 Task: Look for space in Mau, India from 9th June, 2023 to 16th June, 2023 for 2 adults in price range Rs.8000 to Rs.16000. Place can be entire place with 2 bedrooms having 2 beds and 1 bathroom. Property type can be house, flat, guest house. Booking option can be shelf check-in. Required host language is English.
Action: Mouse moved to (386, 54)
Screenshot: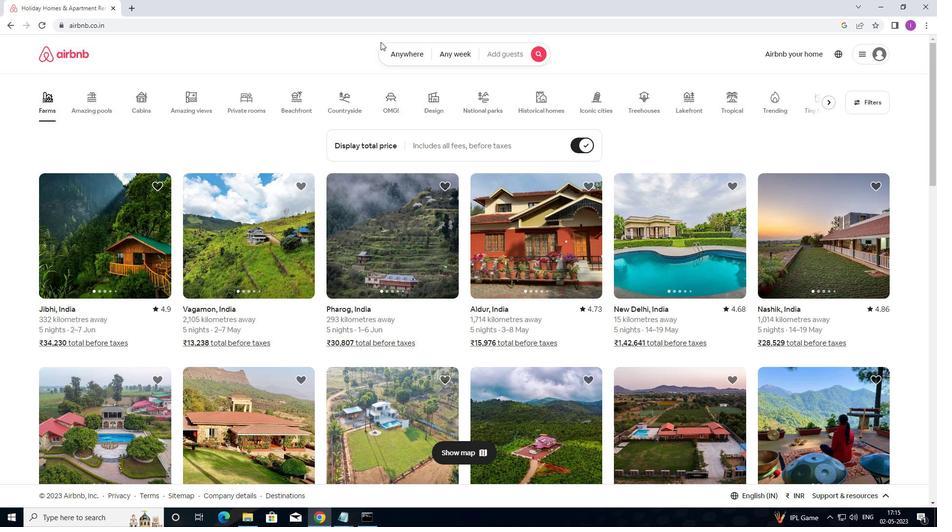
Action: Mouse pressed left at (386, 54)
Screenshot: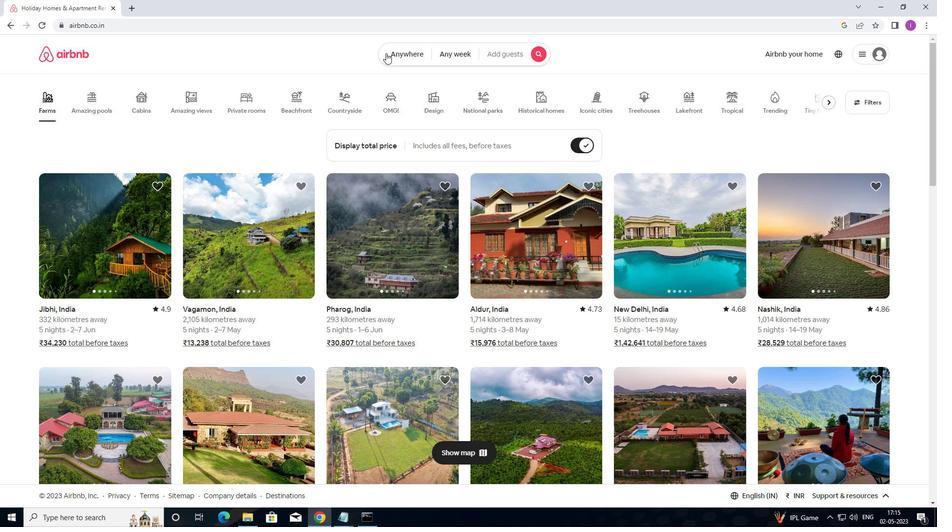 
Action: Mouse moved to (326, 95)
Screenshot: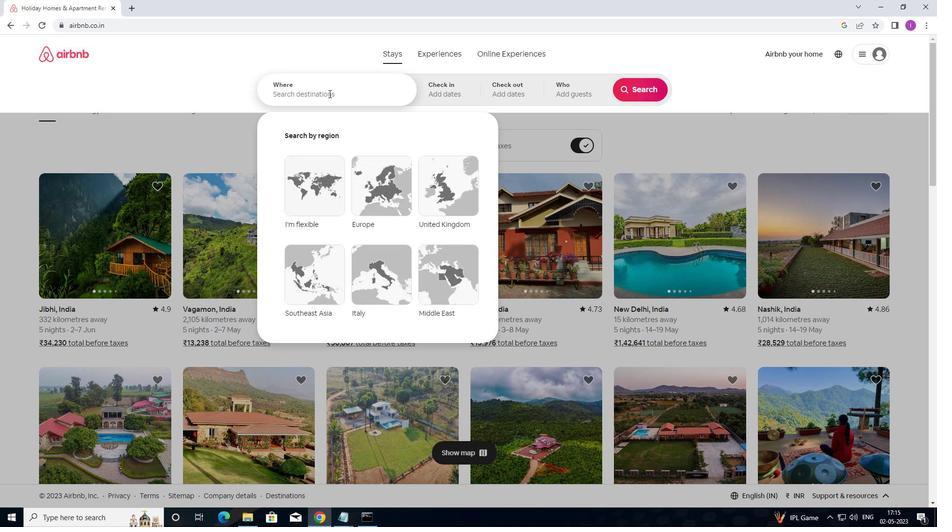 
Action: Mouse pressed left at (326, 95)
Screenshot: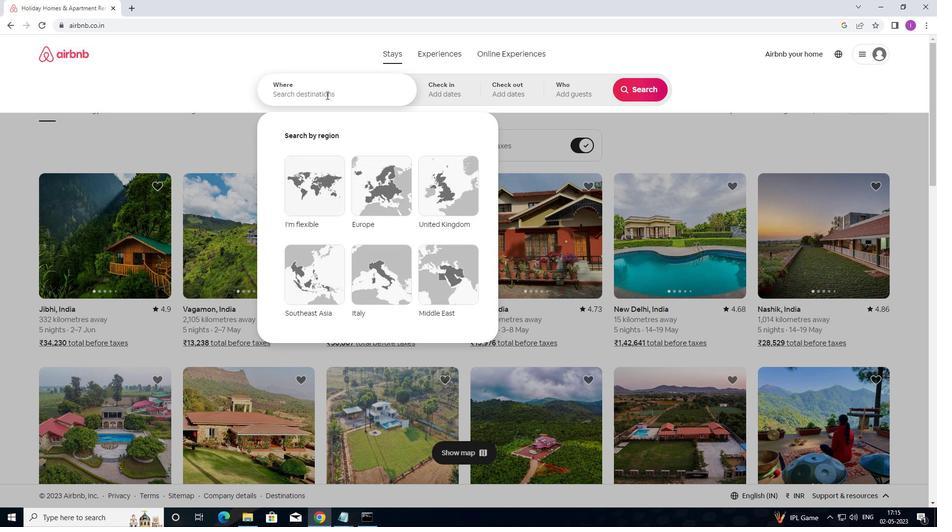 
Action: Mouse moved to (328, 95)
Screenshot: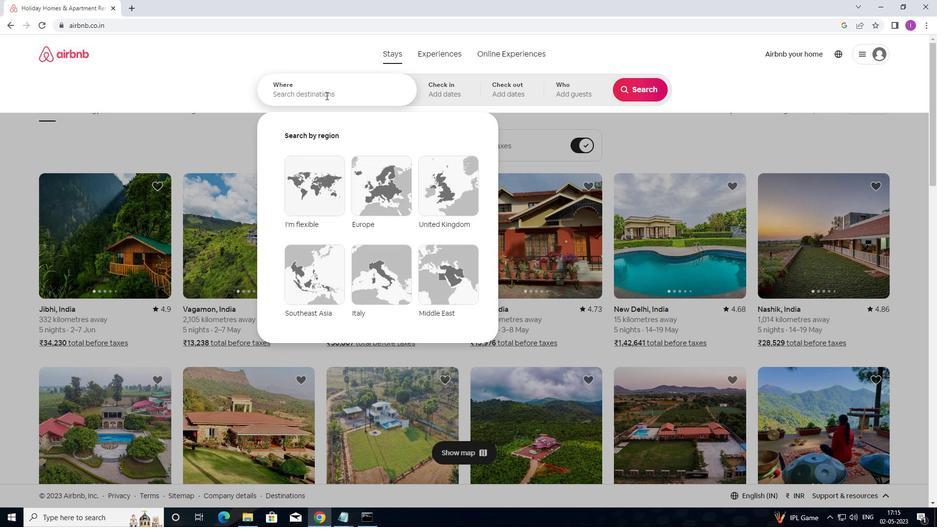 
Action: Mouse pressed left at (328, 95)
Screenshot: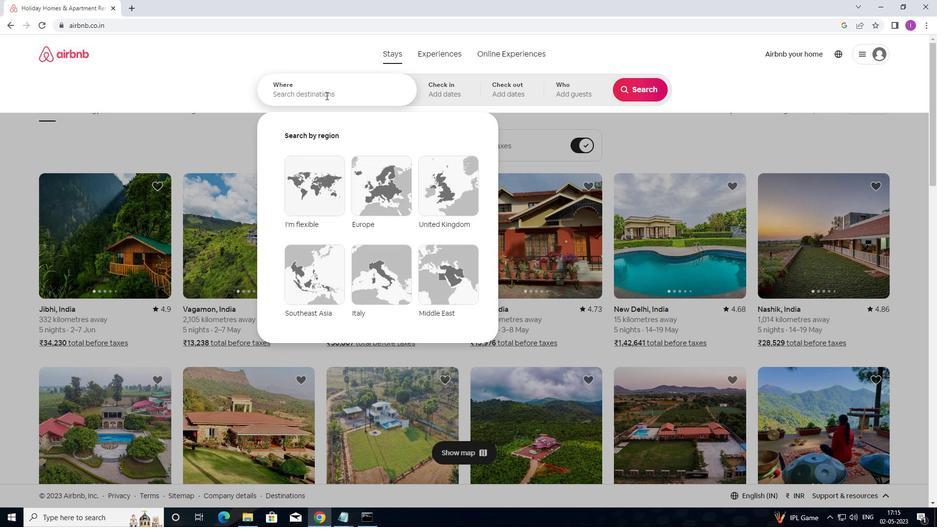 
Action: Mouse moved to (358, 87)
Screenshot: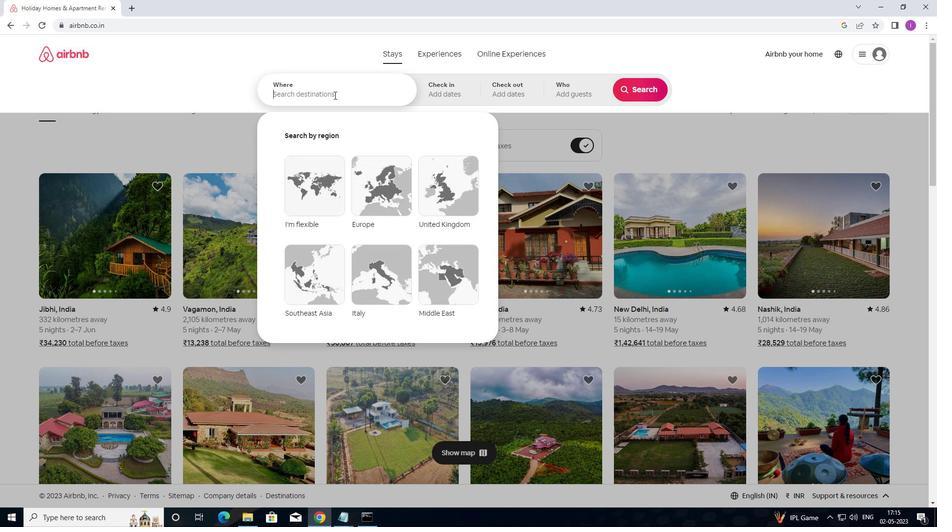 
Action: Key pressed <Key.shift>MA
Screenshot: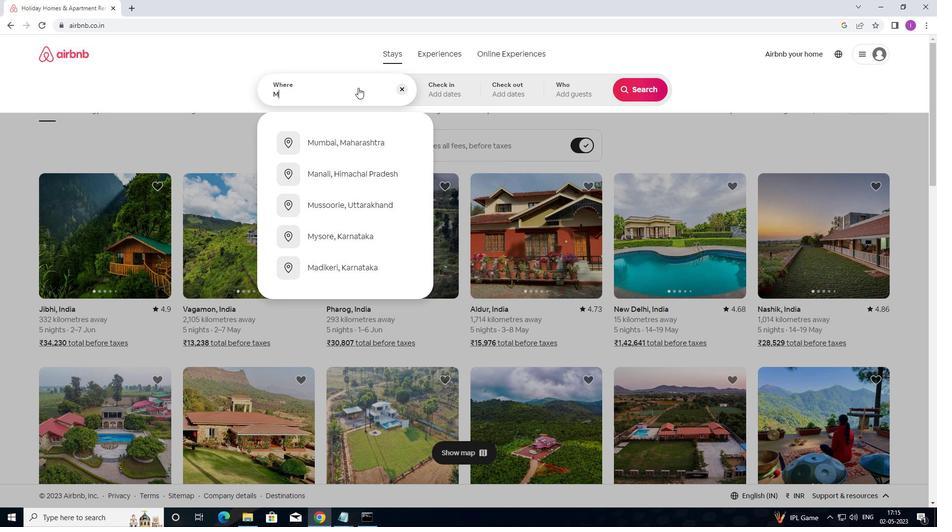
Action: Mouse moved to (375, 76)
Screenshot: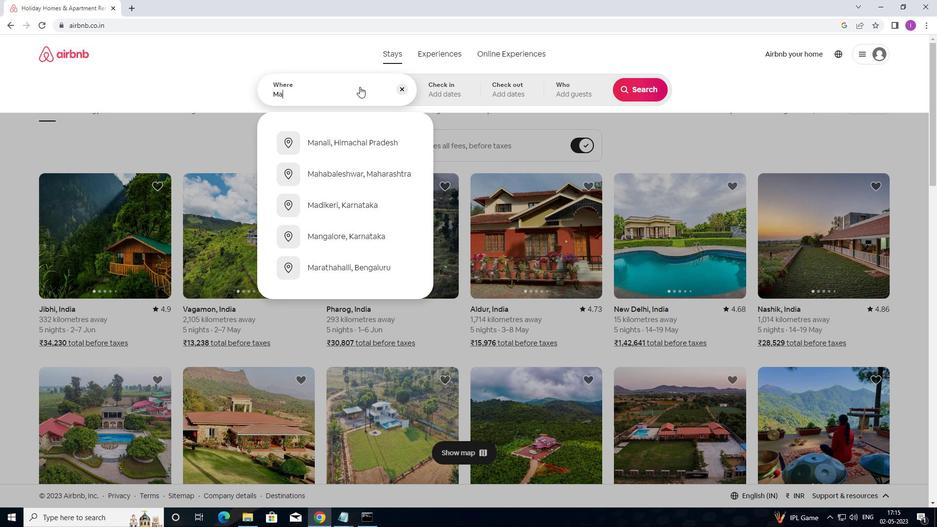 
Action: Key pressed U
Screenshot: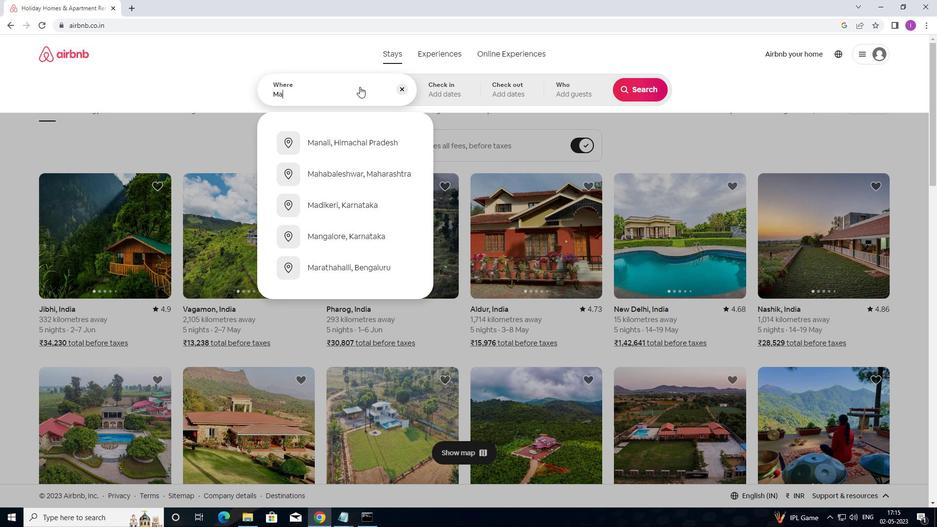
Action: Mouse moved to (378, 74)
Screenshot: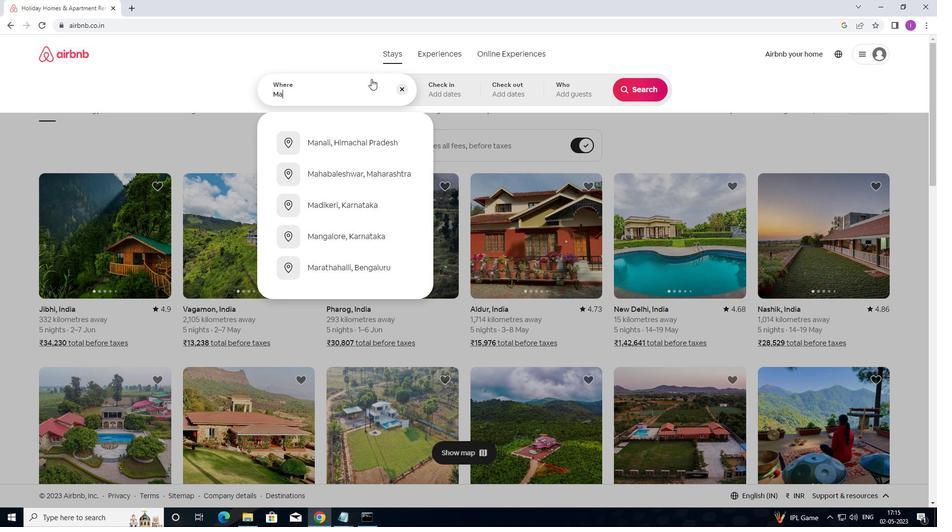 
Action: Key pressed ,<Key.shift>INDIA
Screenshot: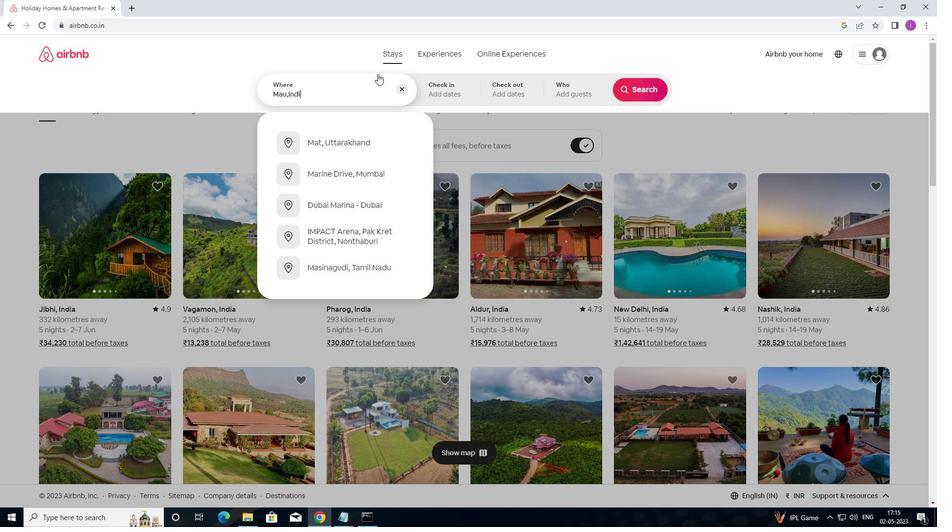 
Action: Mouse moved to (443, 89)
Screenshot: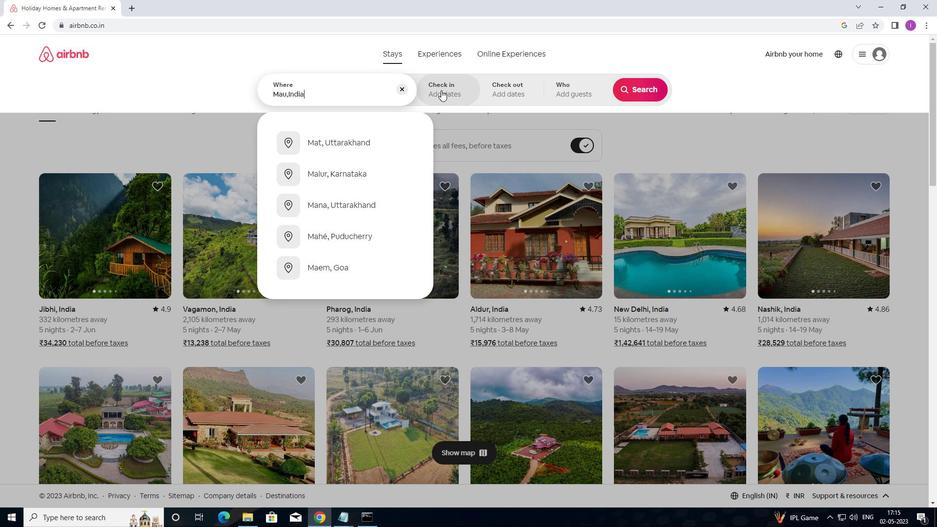 
Action: Mouse pressed left at (443, 89)
Screenshot: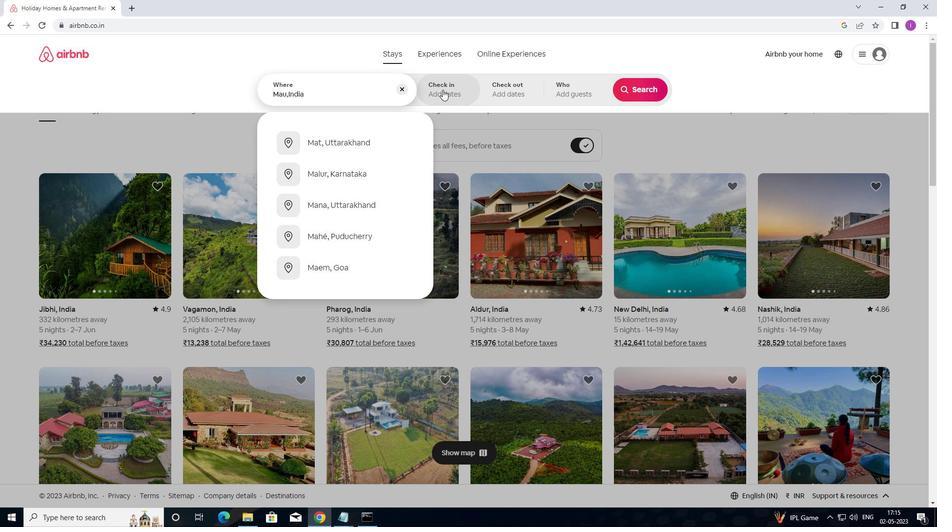
Action: Mouse moved to (645, 168)
Screenshot: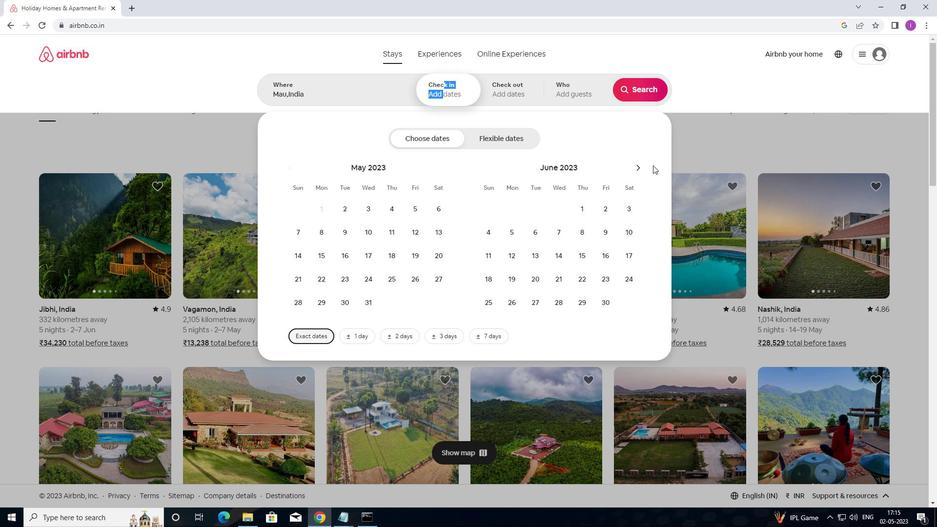 
Action: Mouse pressed left at (645, 168)
Screenshot: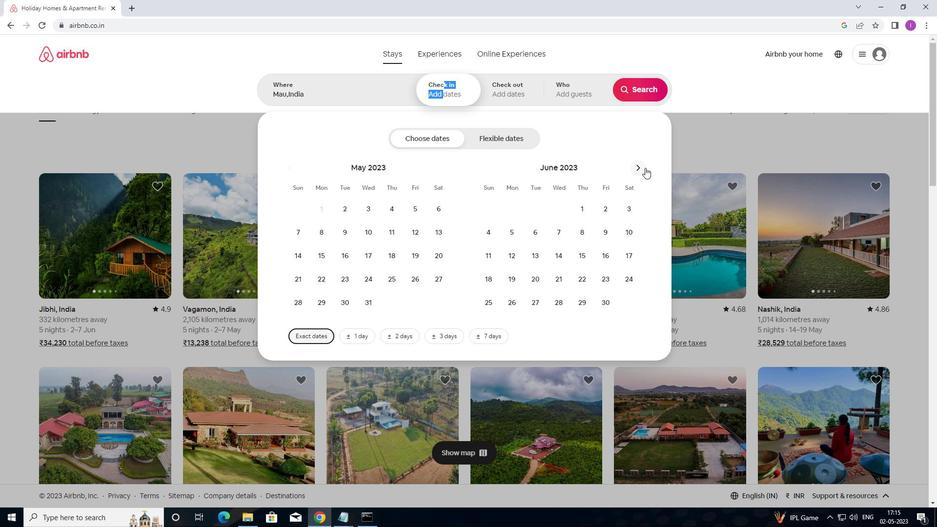 
Action: Mouse moved to (409, 232)
Screenshot: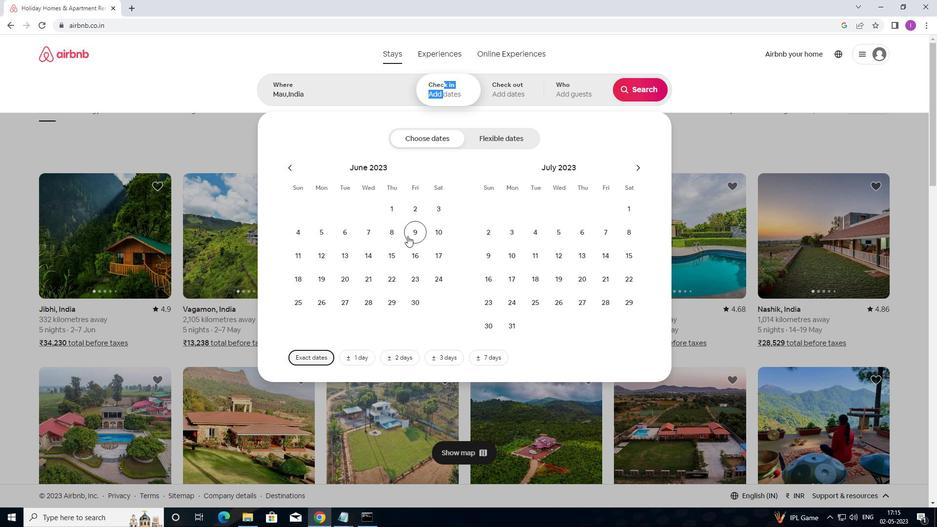 
Action: Mouse pressed left at (409, 232)
Screenshot: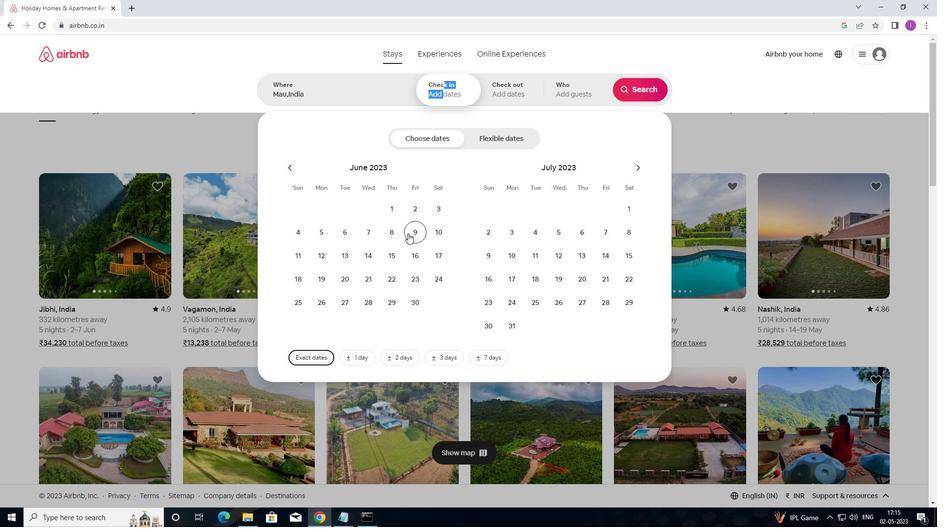 
Action: Mouse moved to (419, 253)
Screenshot: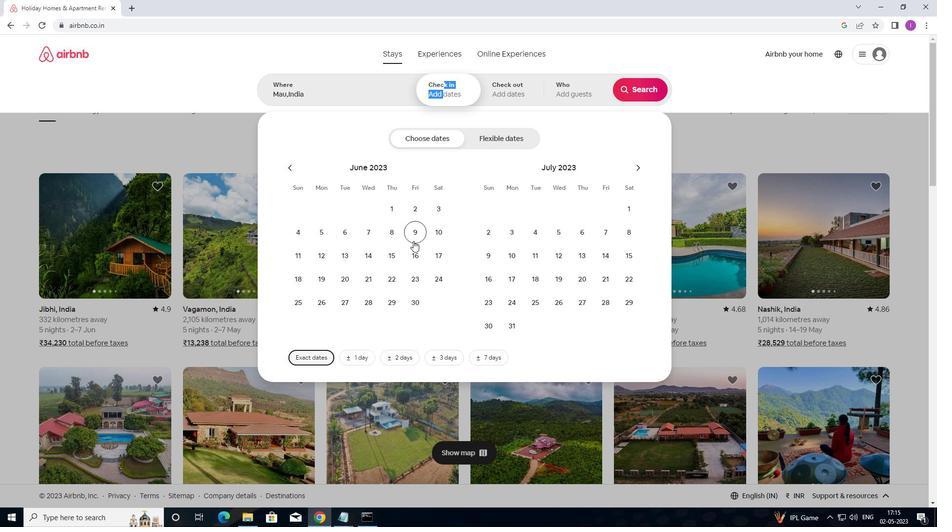 
Action: Mouse pressed left at (419, 253)
Screenshot: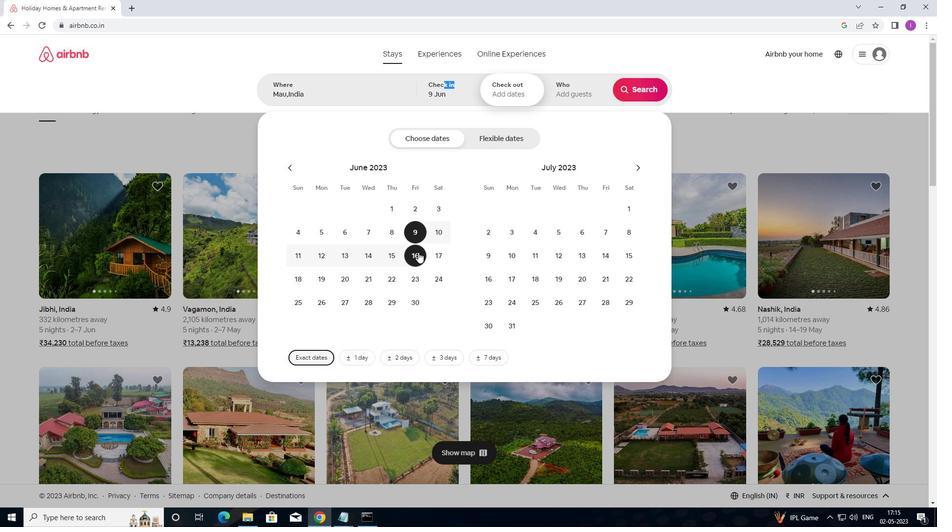 
Action: Mouse moved to (568, 86)
Screenshot: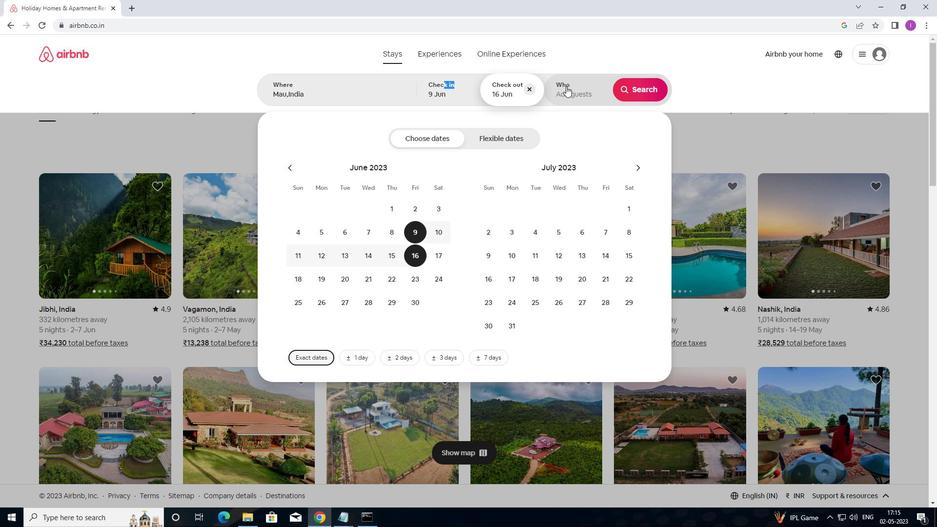
Action: Mouse pressed left at (568, 86)
Screenshot: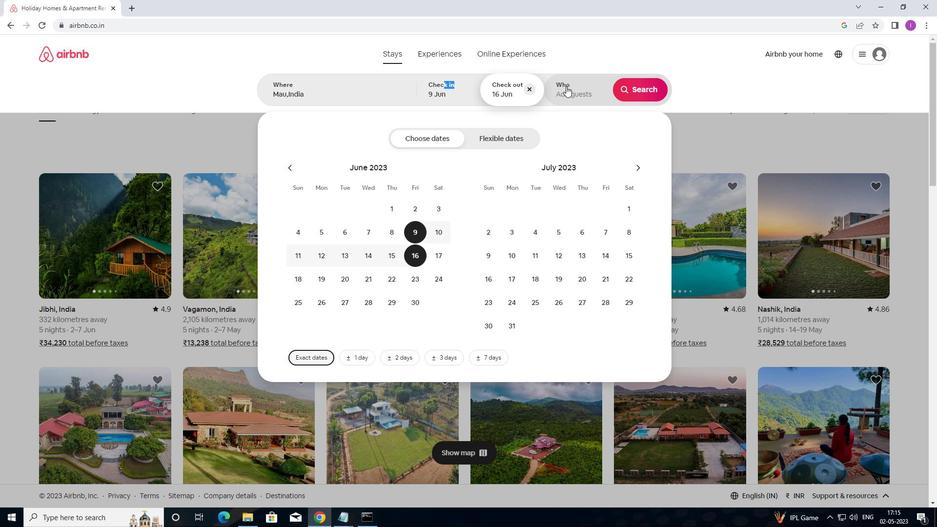 
Action: Mouse moved to (641, 142)
Screenshot: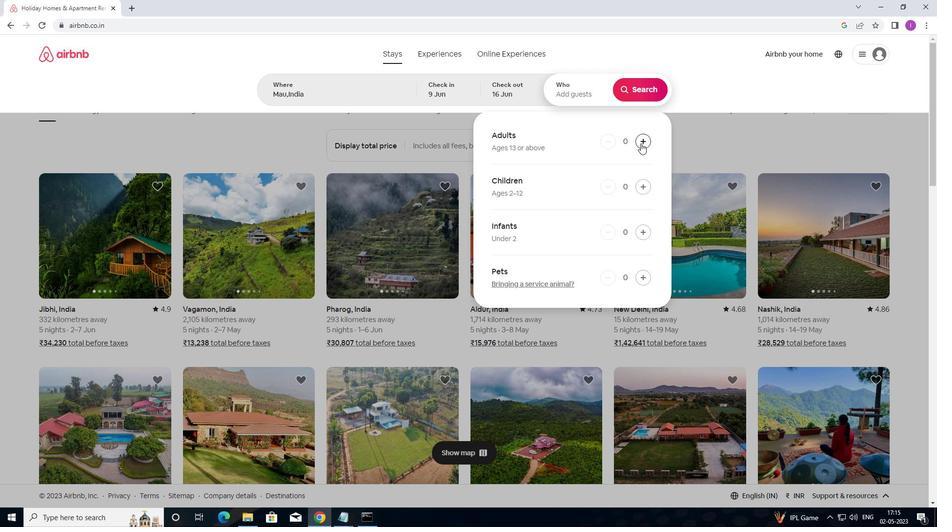 
Action: Mouse pressed left at (641, 142)
Screenshot: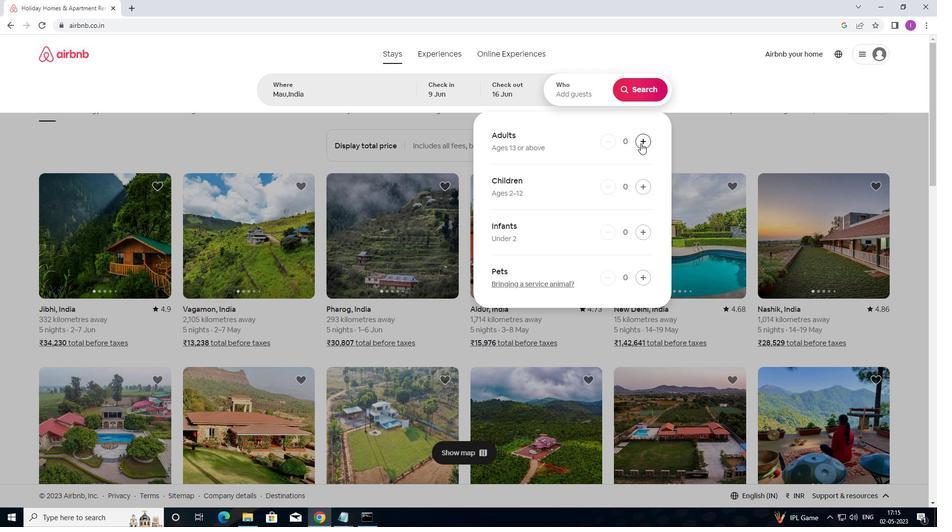 
Action: Mouse pressed left at (641, 142)
Screenshot: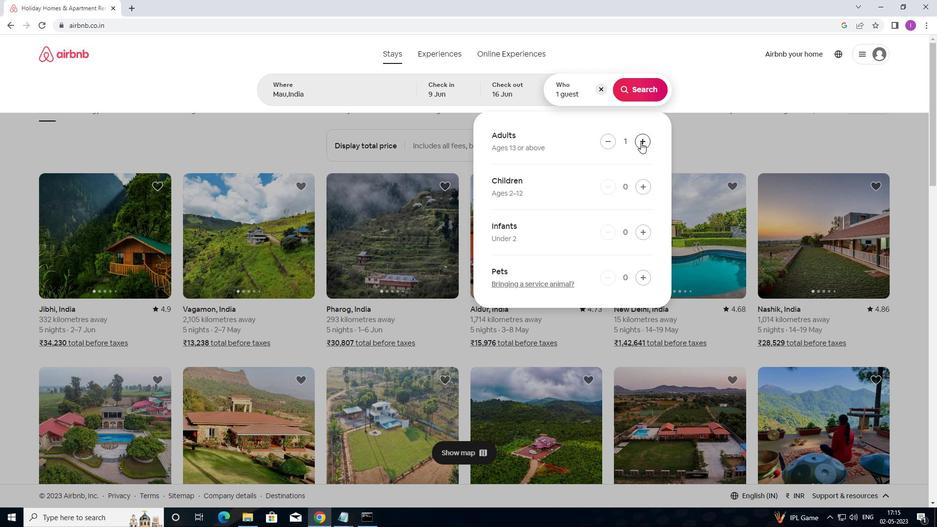 
Action: Mouse moved to (646, 87)
Screenshot: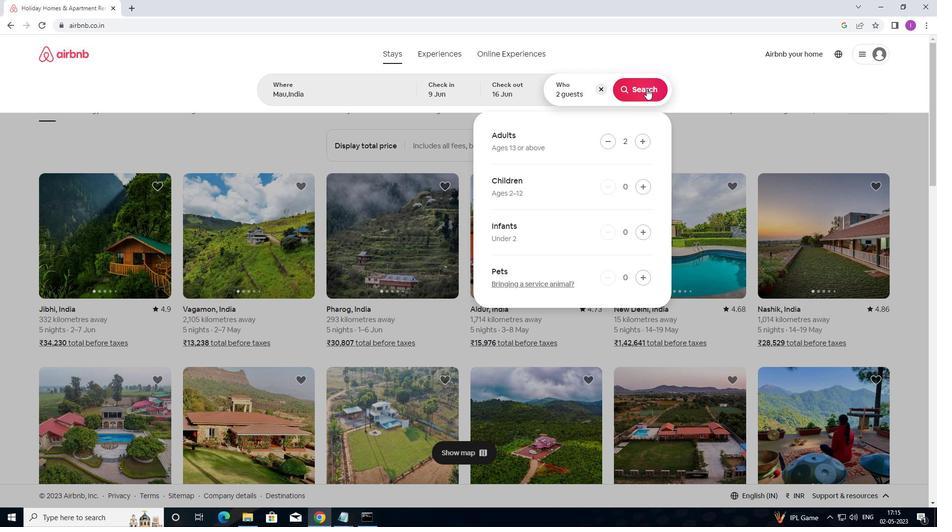 
Action: Mouse pressed left at (646, 87)
Screenshot: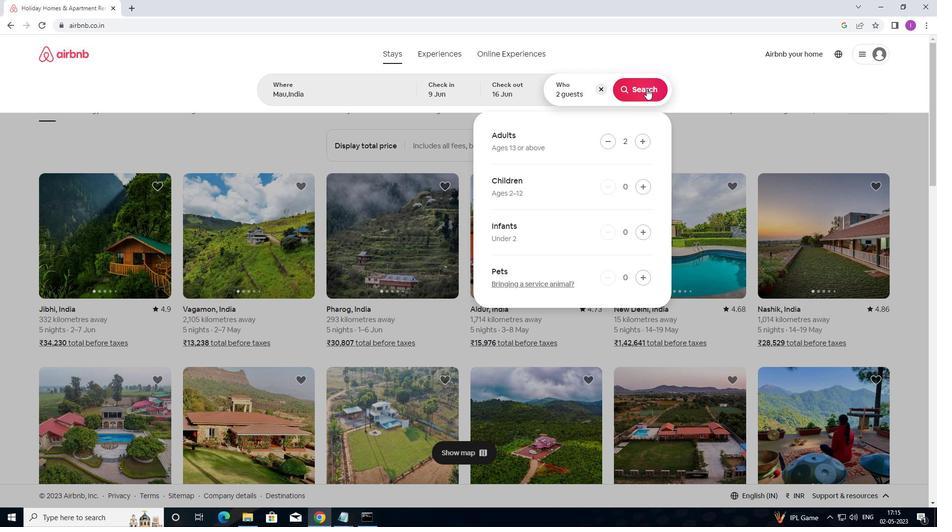 
Action: Mouse moved to (890, 91)
Screenshot: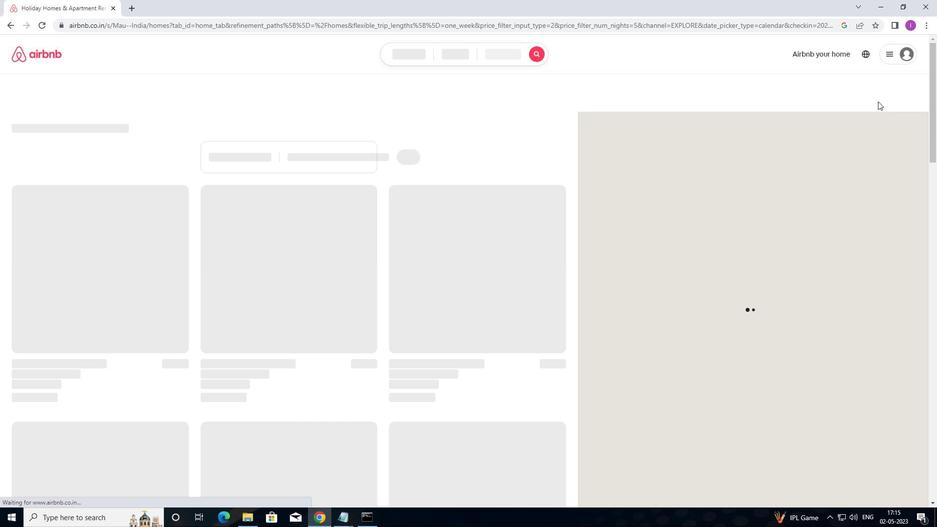 
Action: Mouse pressed left at (890, 91)
Screenshot: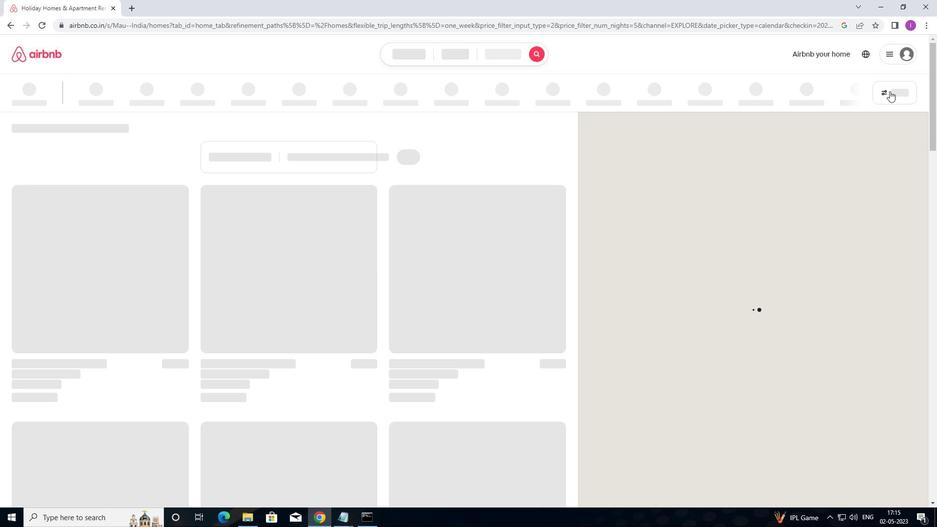 
Action: Mouse moved to (892, 96)
Screenshot: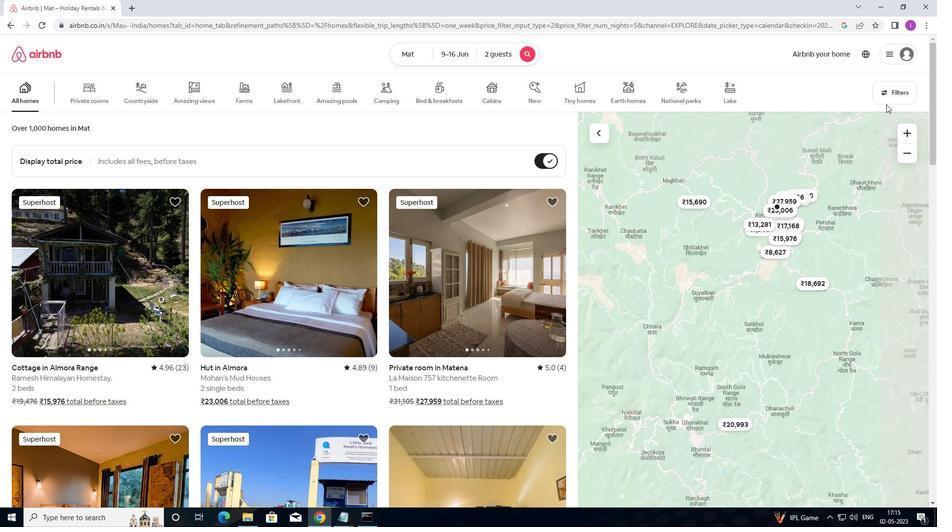 
Action: Mouse pressed left at (892, 96)
Screenshot: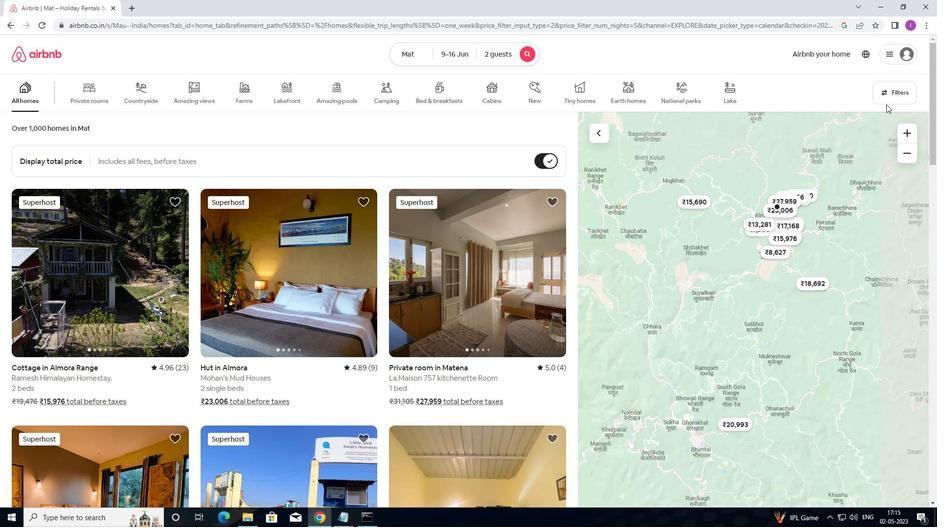 
Action: Mouse moved to (352, 217)
Screenshot: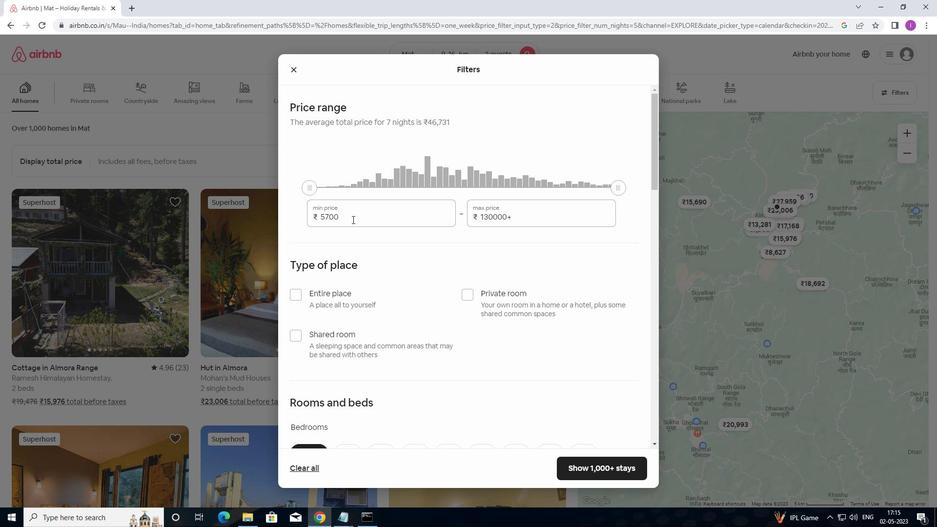 
Action: Mouse pressed left at (352, 217)
Screenshot: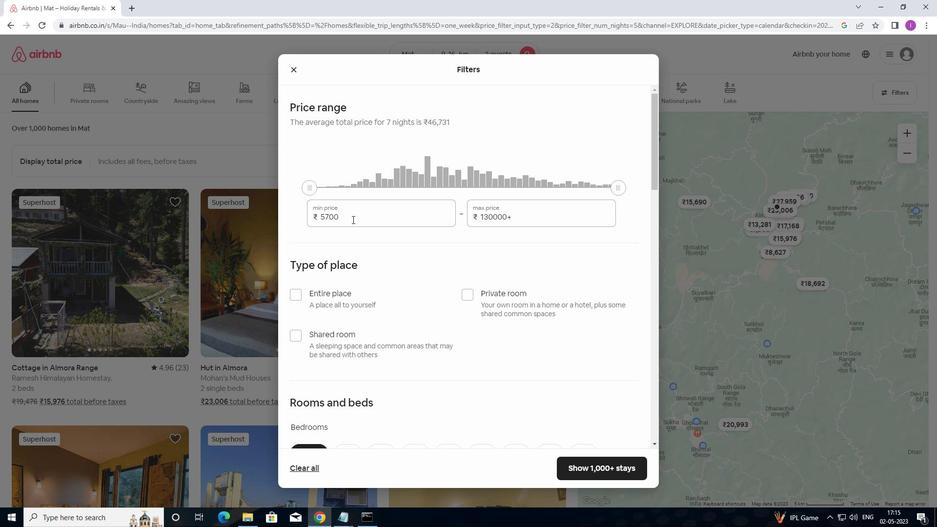 
Action: Mouse moved to (324, 218)
Screenshot: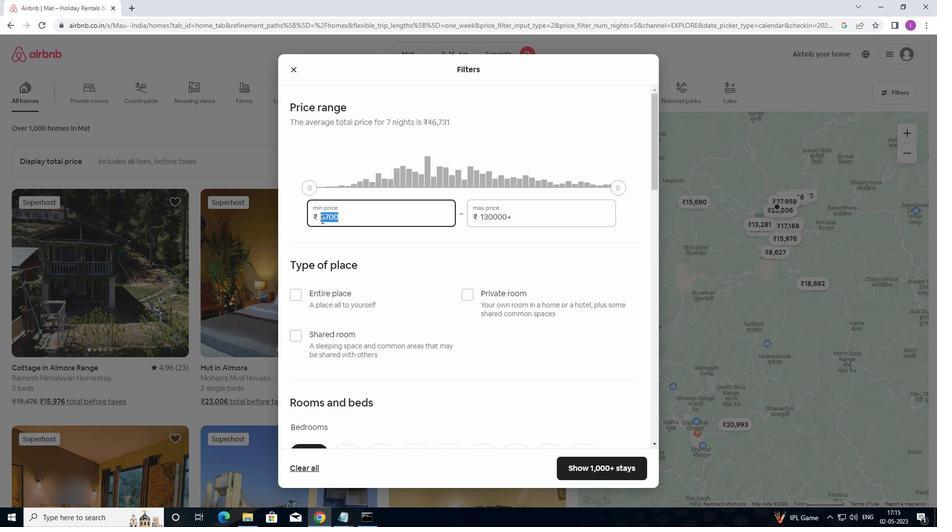 
Action: Key pressed 8
Screenshot: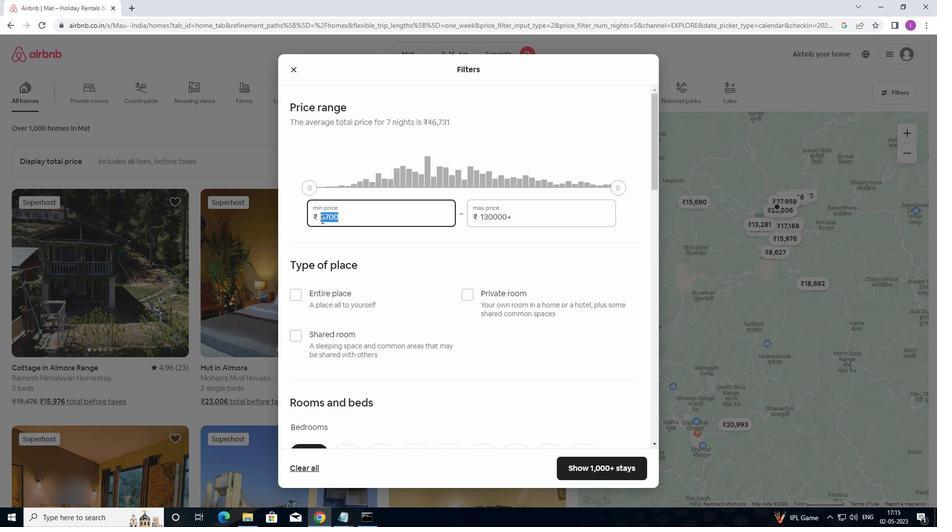 
Action: Mouse moved to (326, 217)
Screenshot: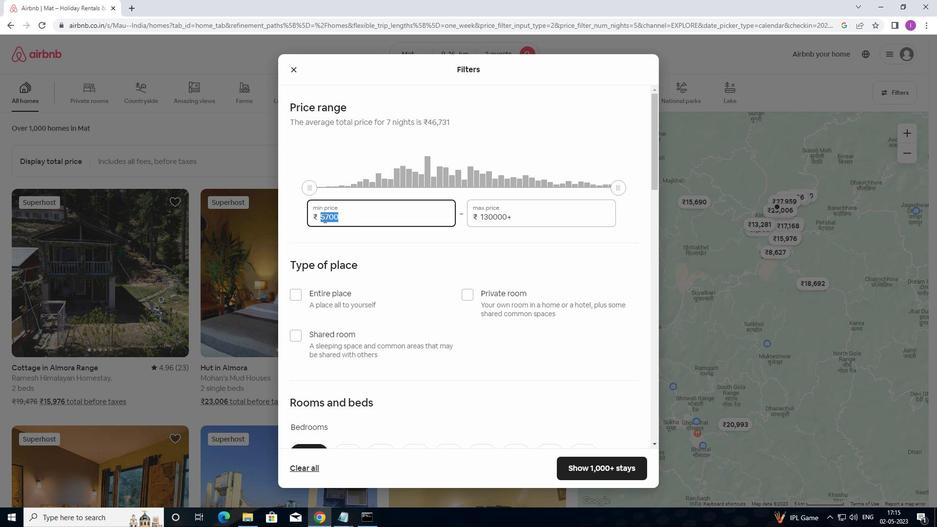 
Action: Key pressed 0
Screenshot: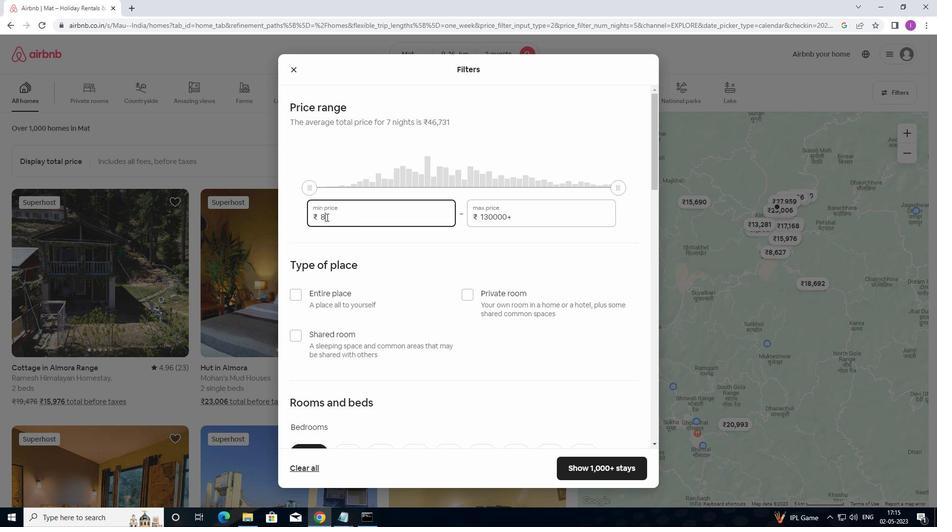 
Action: Mouse moved to (329, 217)
Screenshot: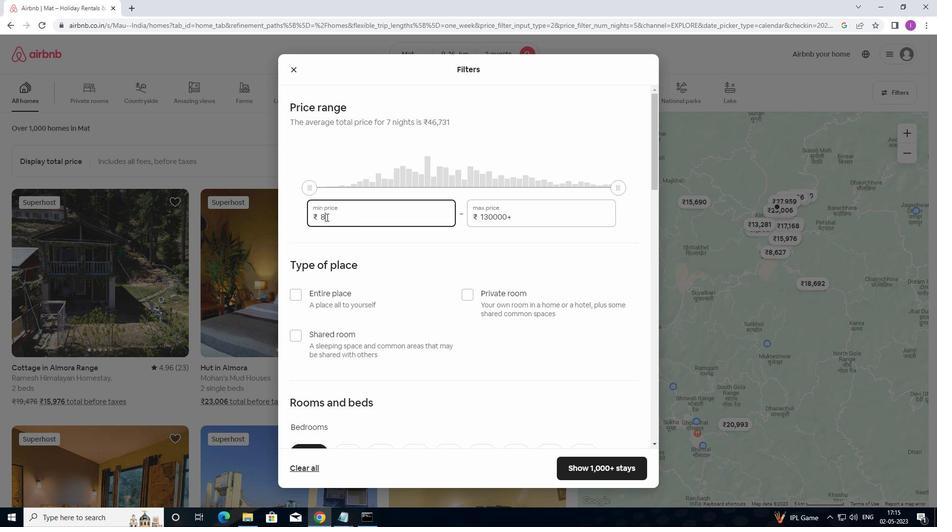 
Action: Key pressed 0
Screenshot: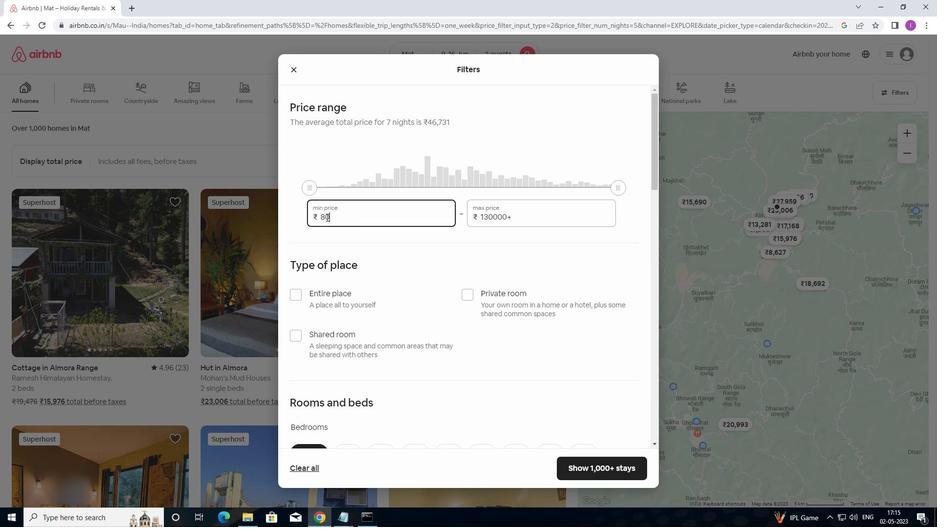 
Action: Mouse moved to (332, 217)
Screenshot: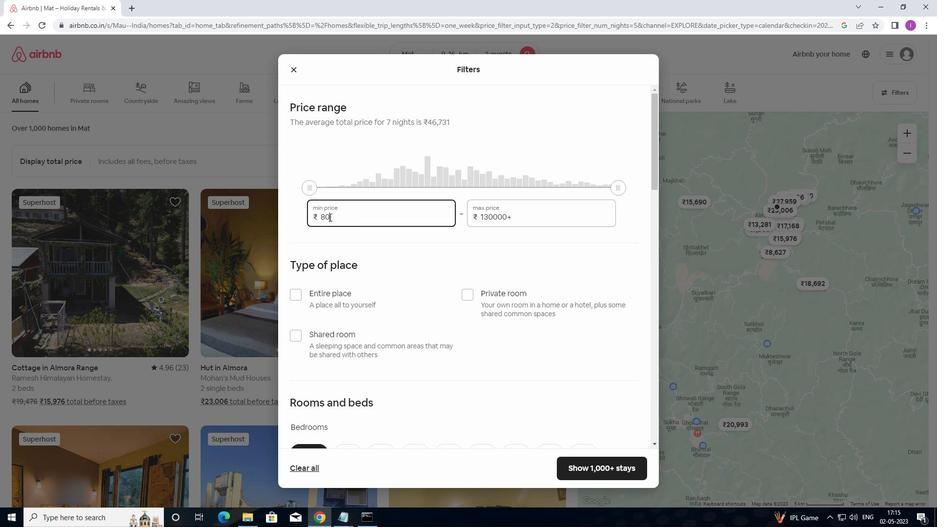 
Action: Key pressed 0
Screenshot: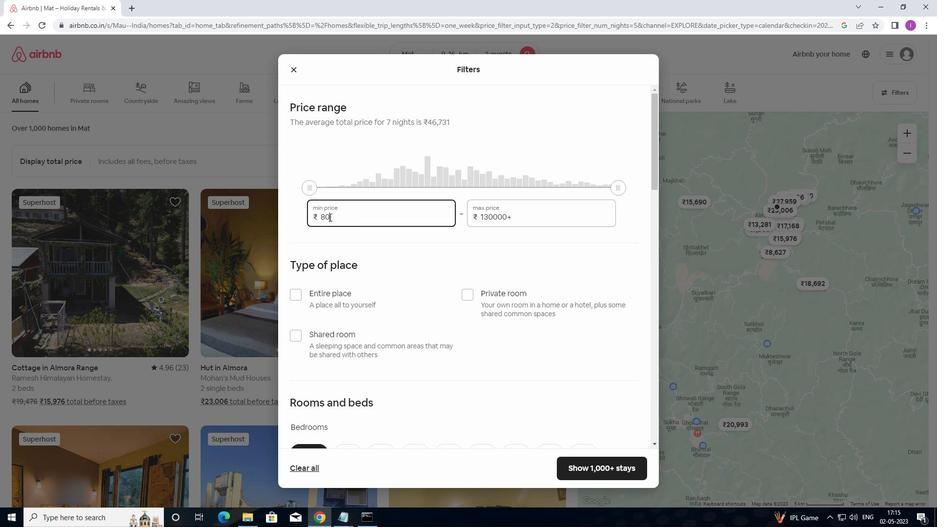 
Action: Mouse moved to (518, 216)
Screenshot: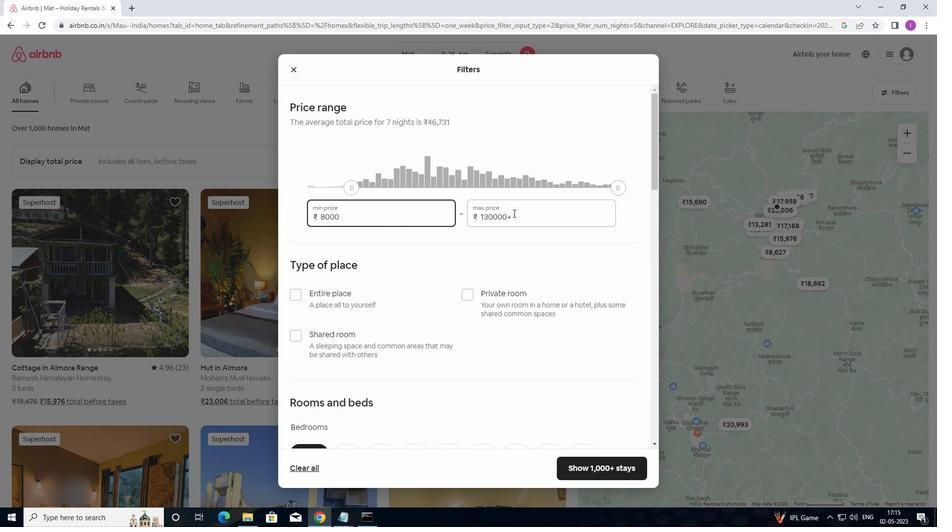 
Action: Mouse pressed left at (518, 216)
Screenshot: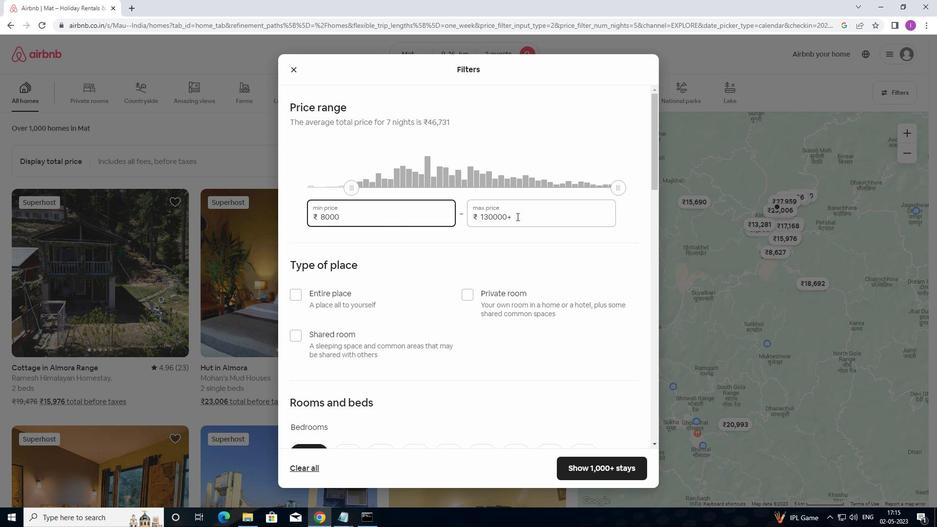 
Action: Mouse moved to (457, 209)
Screenshot: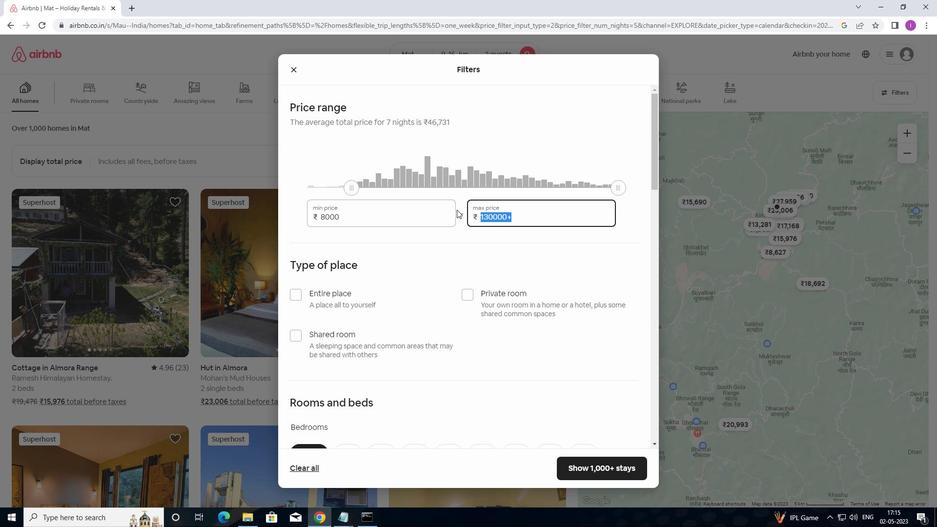 
Action: Key pressed 1600
Screenshot: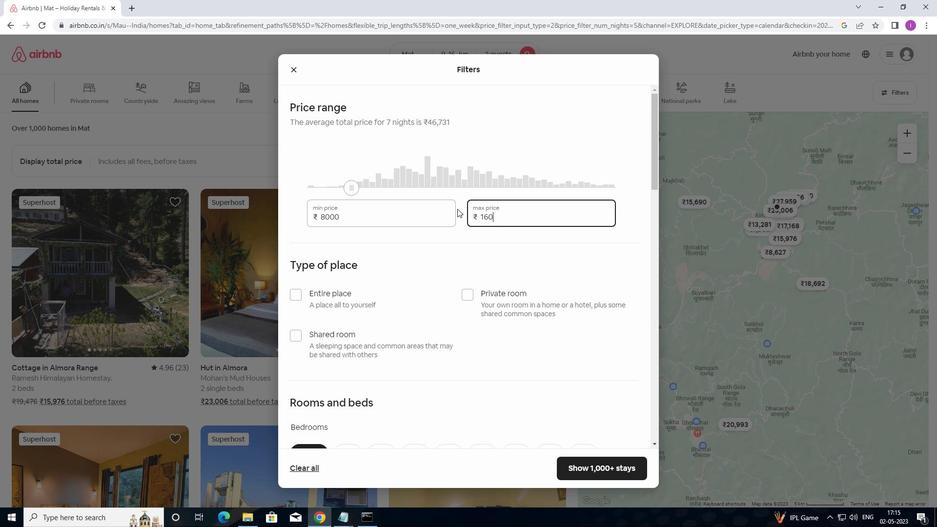 
Action: Mouse moved to (470, 210)
Screenshot: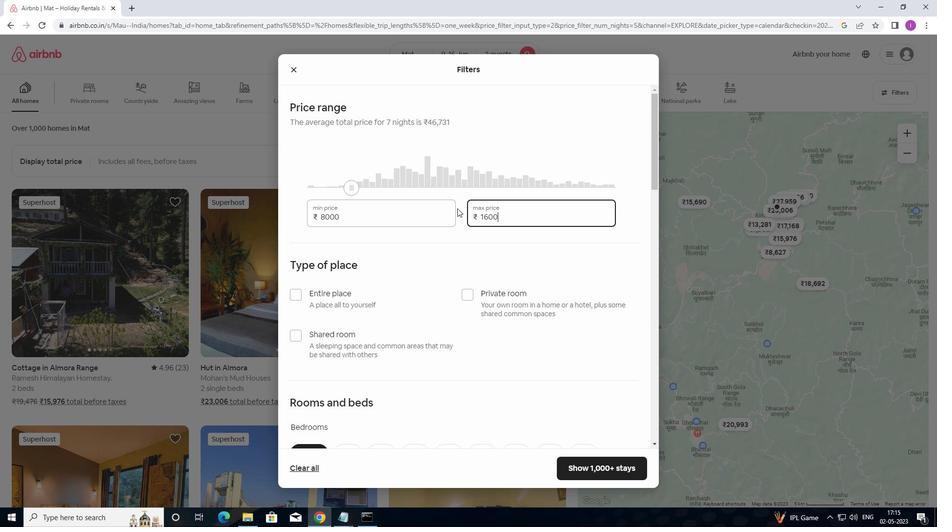 
Action: Key pressed 0
Screenshot: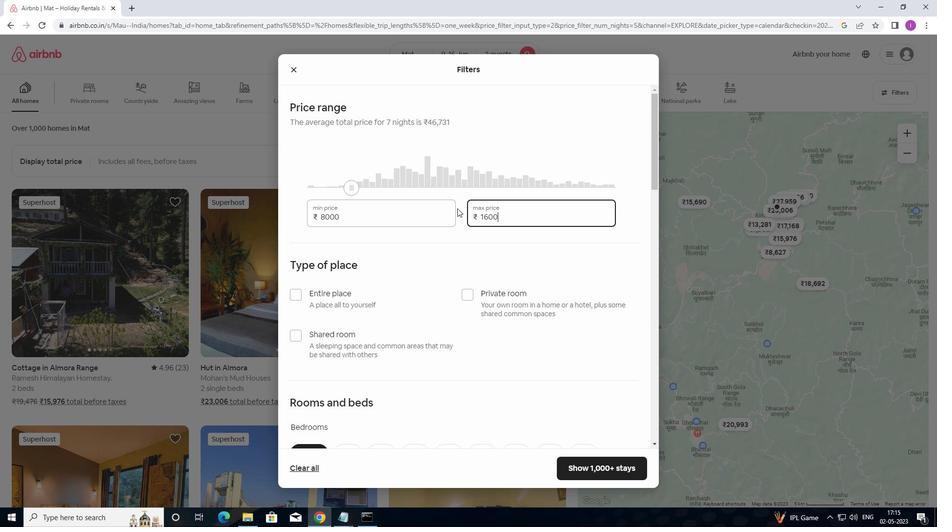 
Action: Mouse moved to (348, 309)
Screenshot: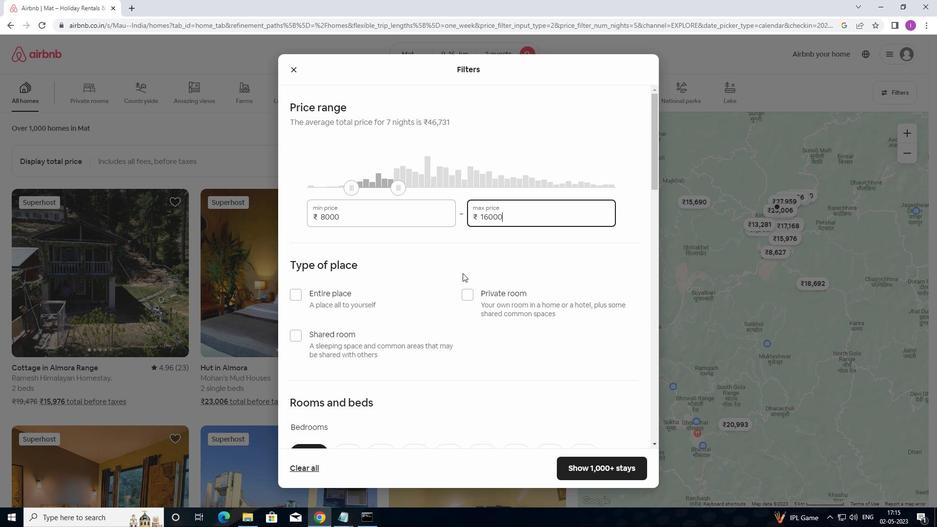 
Action: Mouse scrolled (348, 308) with delta (0, 0)
Screenshot: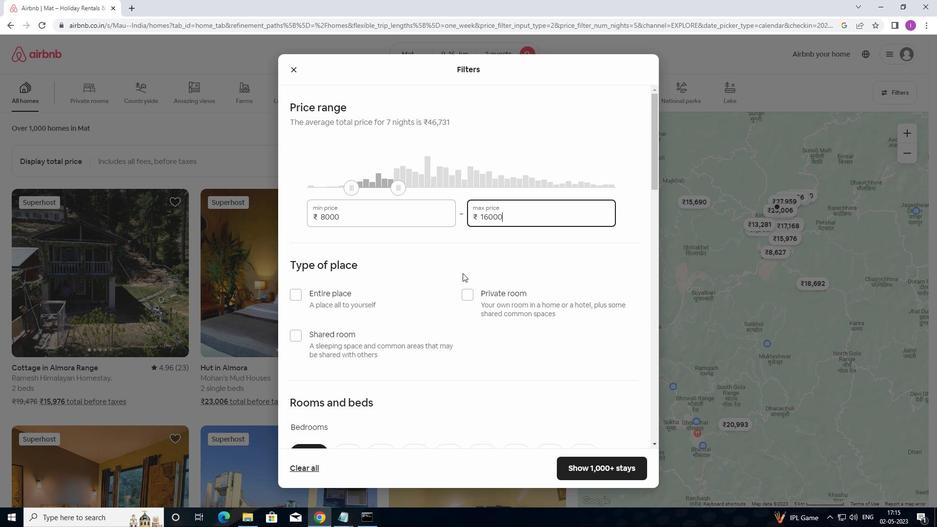 
Action: Mouse moved to (347, 310)
Screenshot: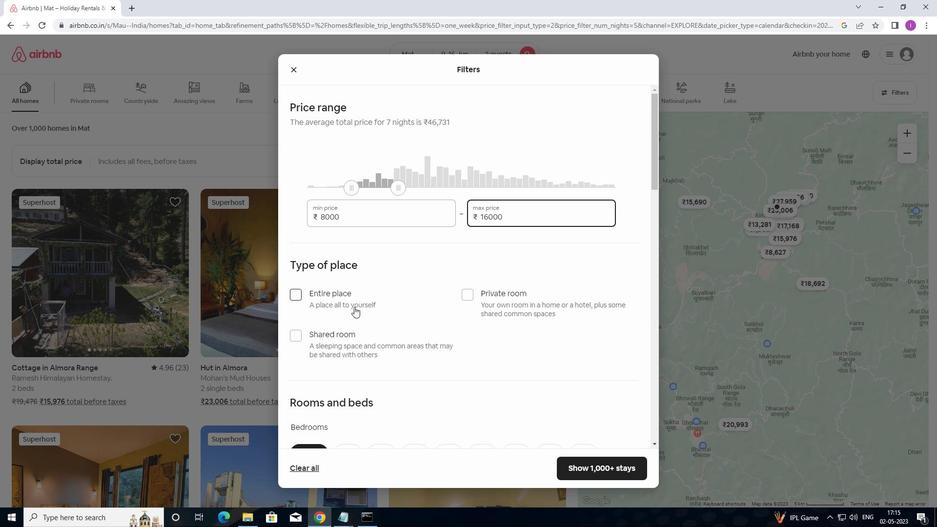 
Action: Mouse scrolled (347, 309) with delta (0, 0)
Screenshot: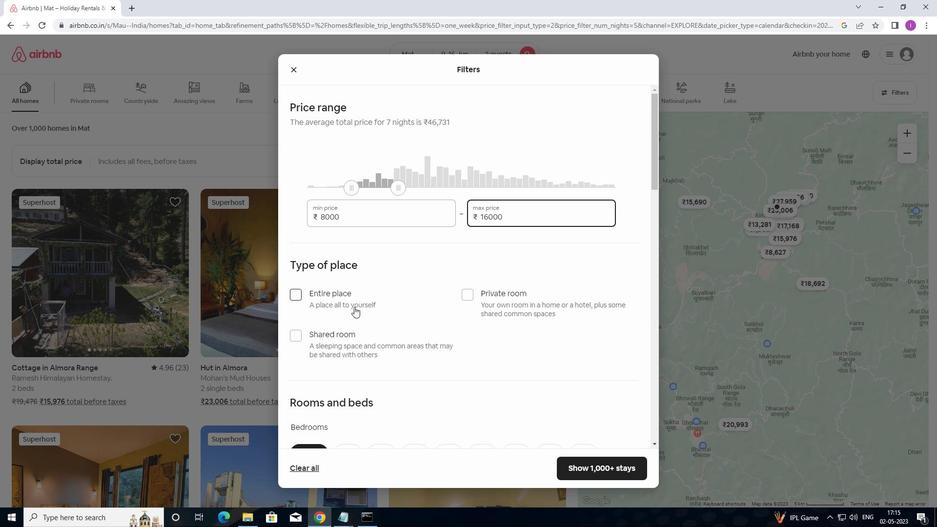 
Action: Mouse moved to (347, 310)
Screenshot: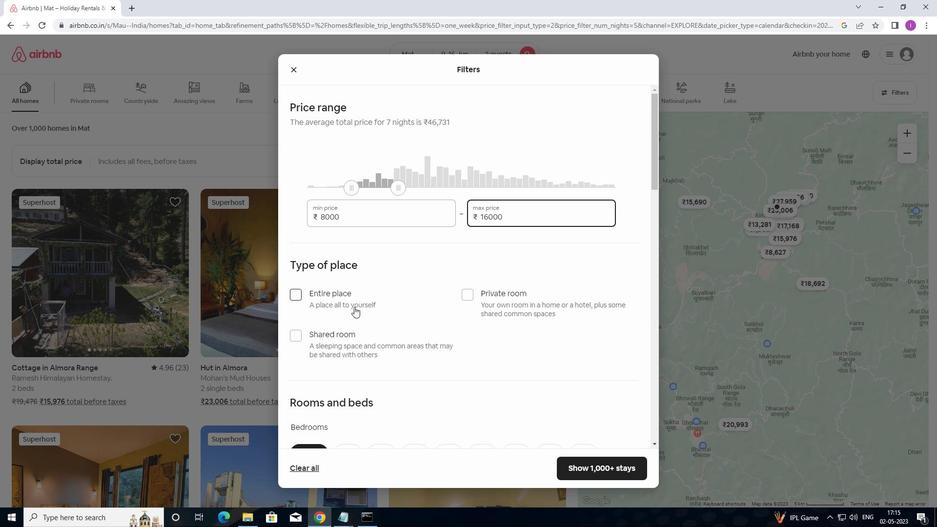 
Action: Mouse scrolled (347, 310) with delta (0, 0)
Screenshot: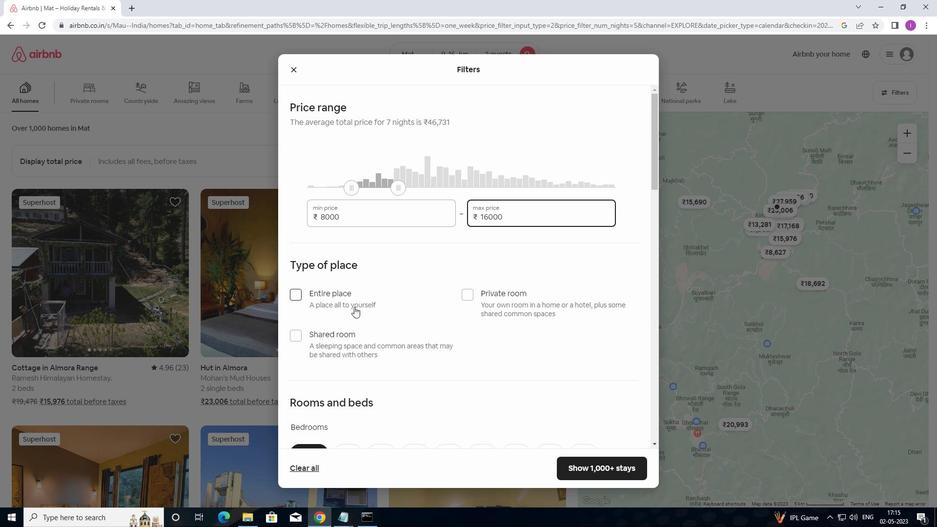 
Action: Mouse moved to (293, 148)
Screenshot: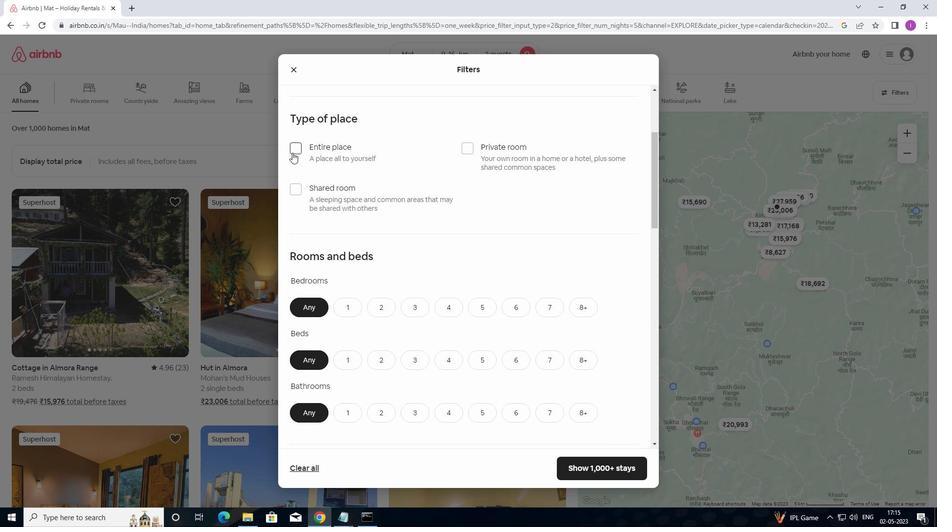 
Action: Mouse pressed left at (293, 148)
Screenshot: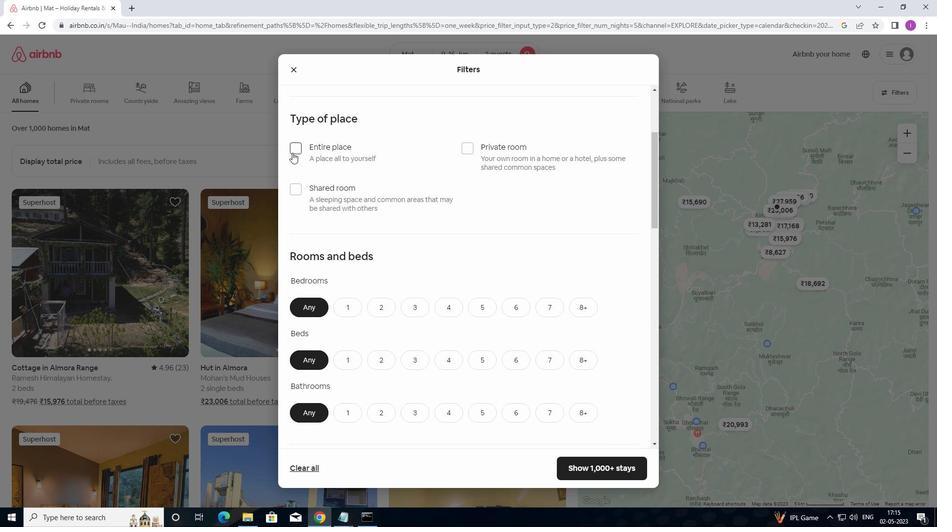 
Action: Mouse moved to (385, 200)
Screenshot: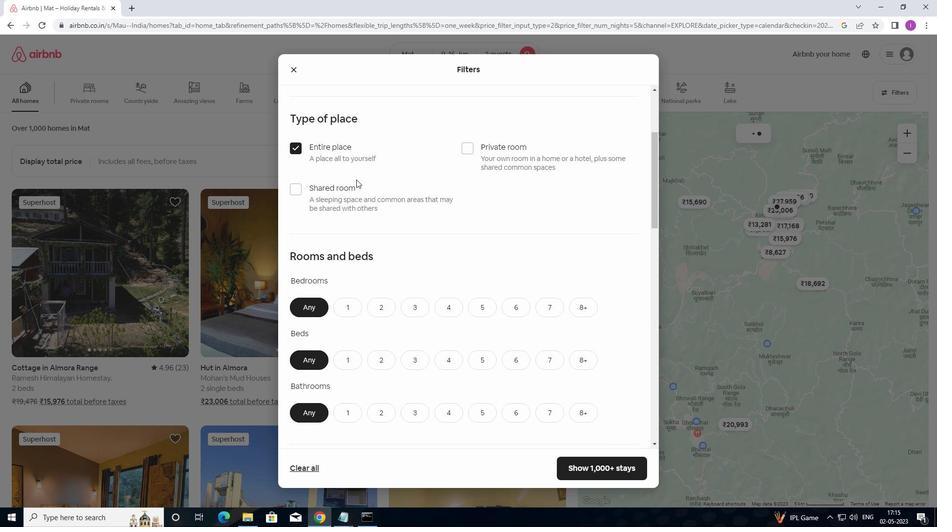 
Action: Mouse scrolled (385, 200) with delta (0, 0)
Screenshot: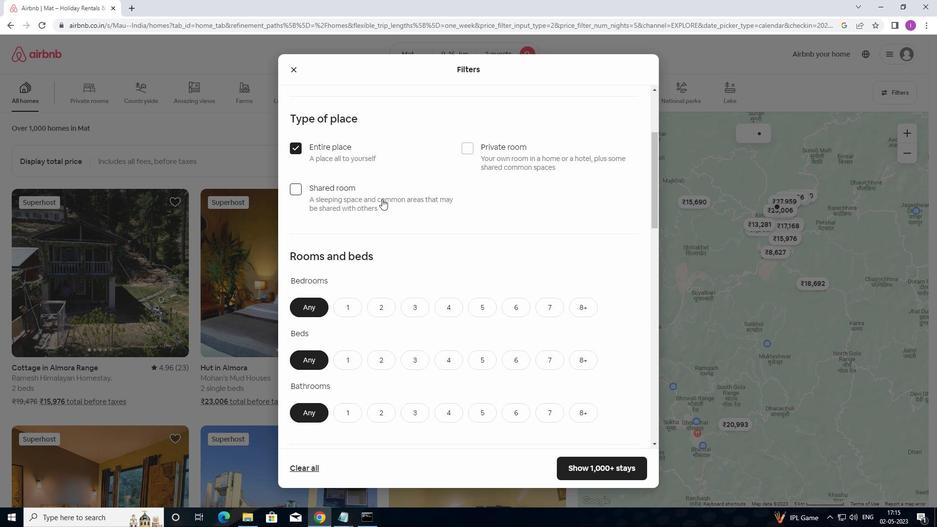 
Action: Mouse scrolled (385, 200) with delta (0, 0)
Screenshot: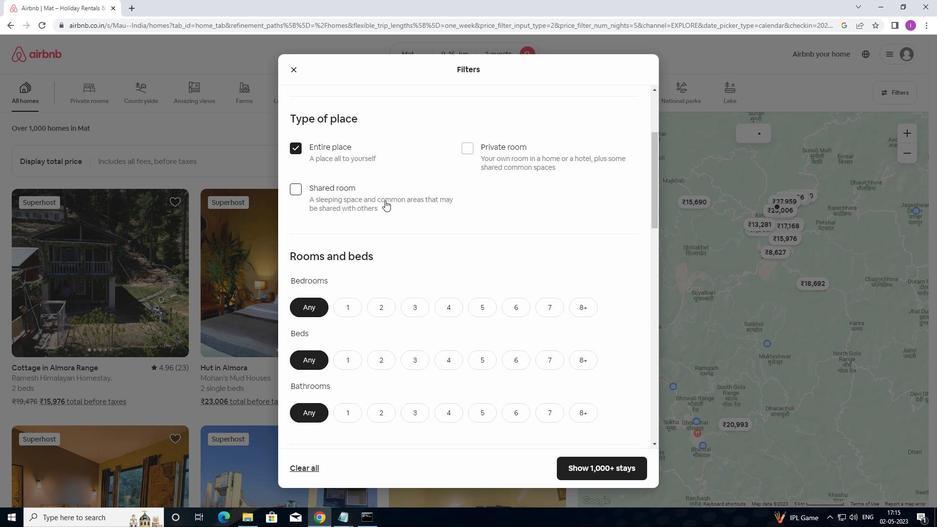 
Action: Mouse moved to (379, 210)
Screenshot: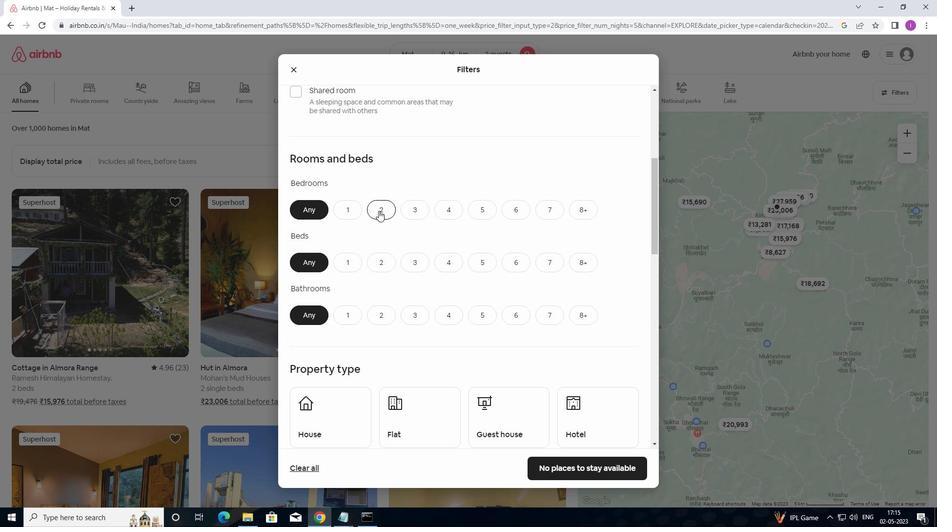 
Action: Mouse pressed left at (379, 210)
Screenshot: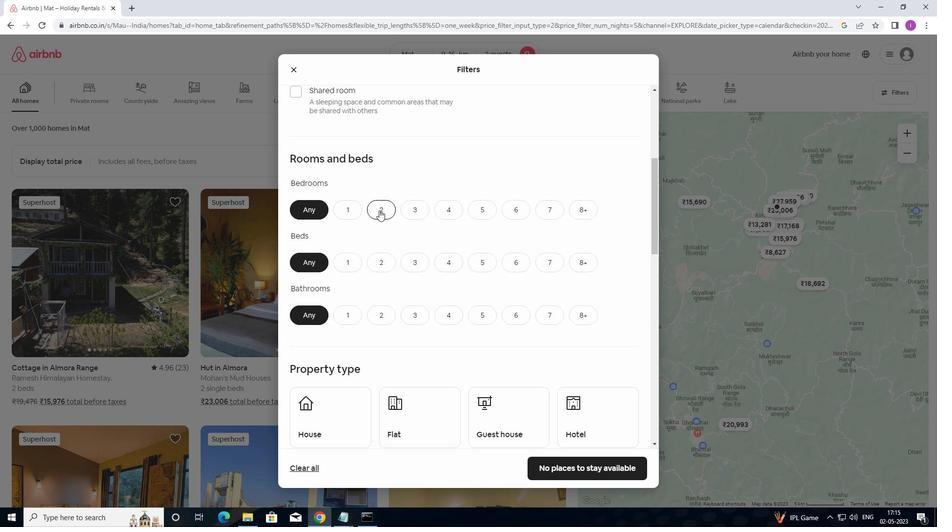 
Action: Mouse moved to (384, 264)
Screenshot: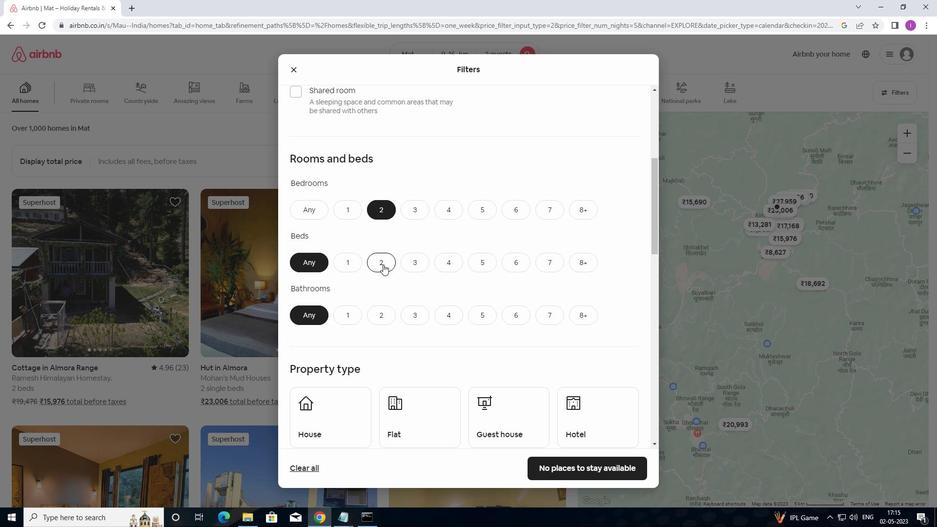 
Action: Mouse pressed left at (384, 264)
Screenshot: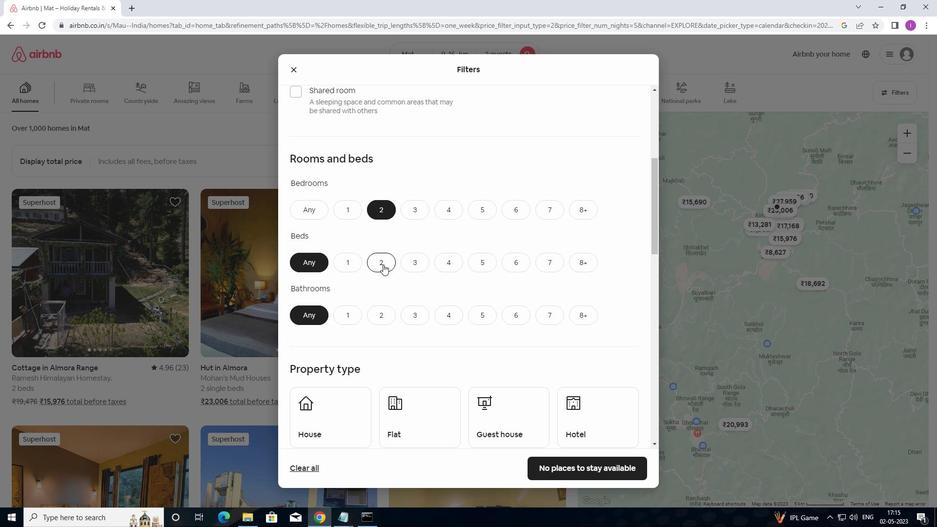 
Action: Mouse moved to (345, 316)
Screenshot: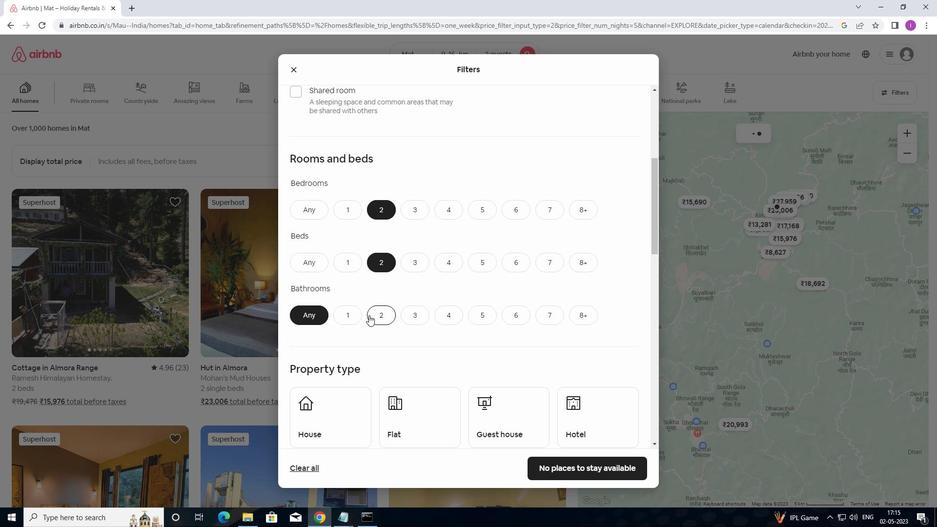 
Action: Mouse pressed left at (345, 316)
Screenshot: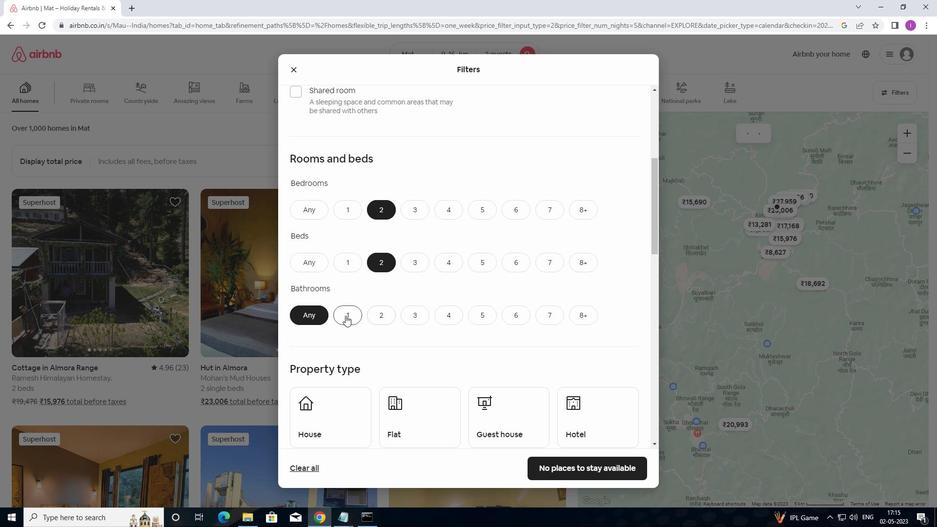 
Action: Mouse moved to (426, 313)
Screenshot: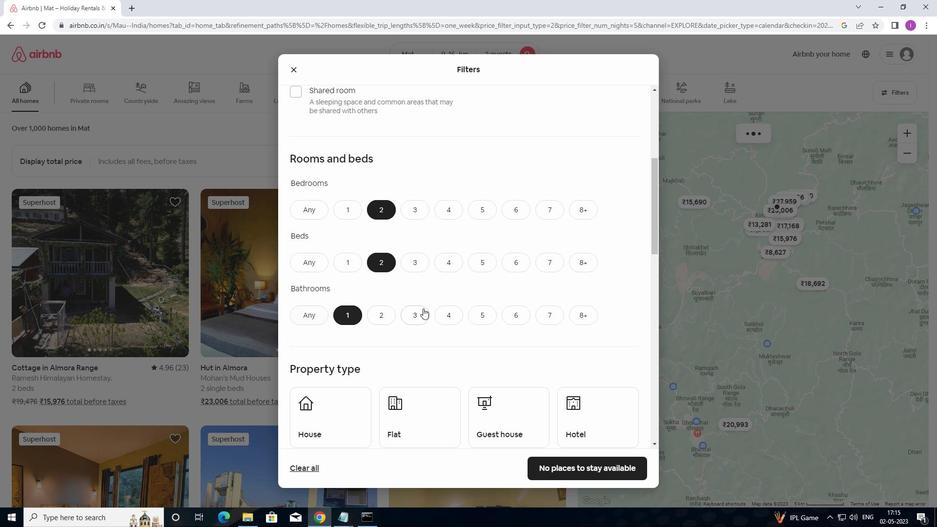 
Action: Mouse scrolled (426, 312) with delta (0, 0)
Screenshot: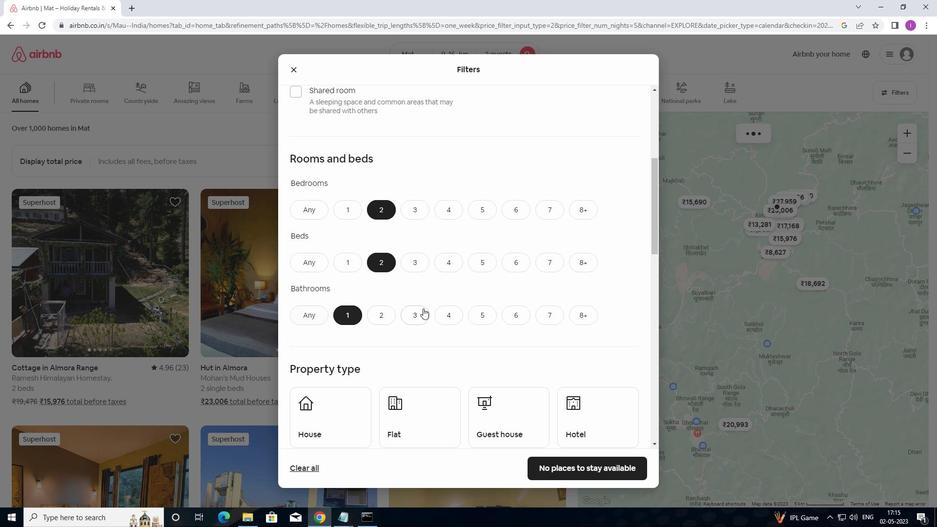 
Action: Mouse moved to (428, 314)
Screenshot: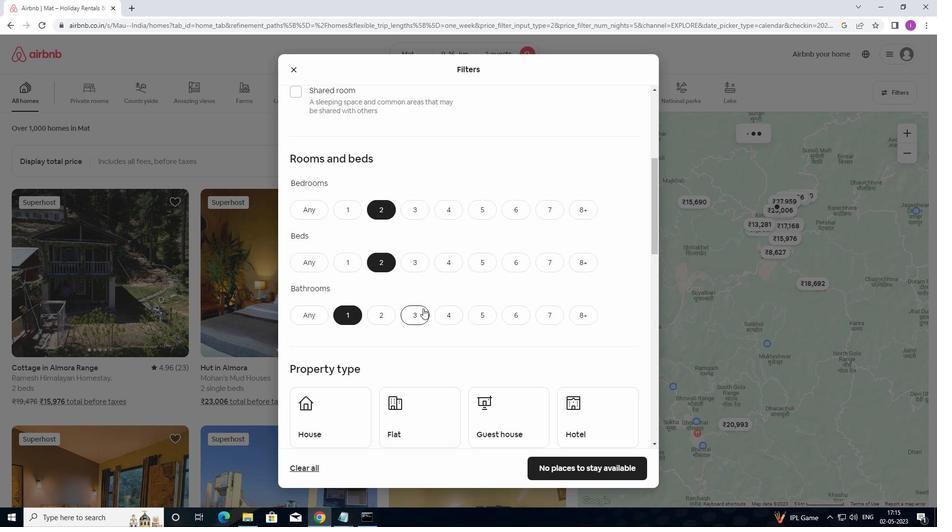 
Action: Mouse scrolled (428, 314) with delta (0, 0)
Screenshot: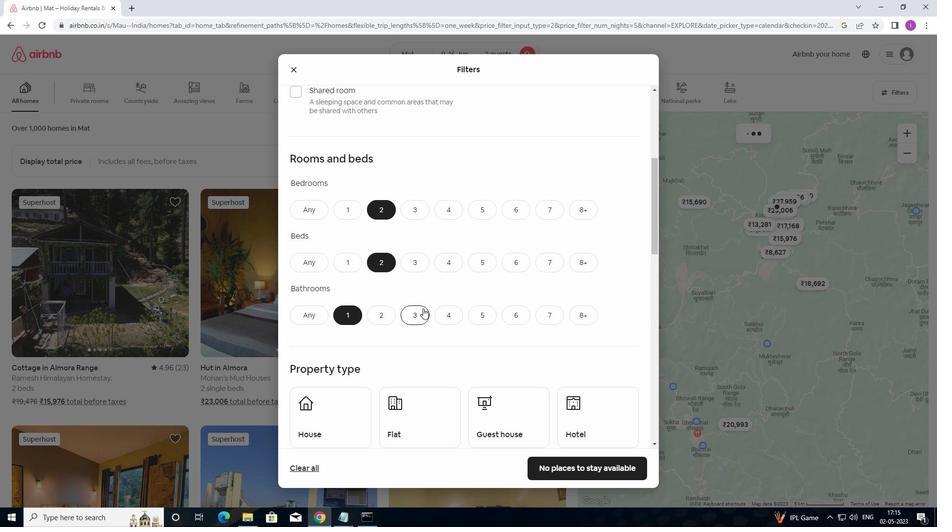 
Action: Mouse moved to (428, 317)
Screenshot: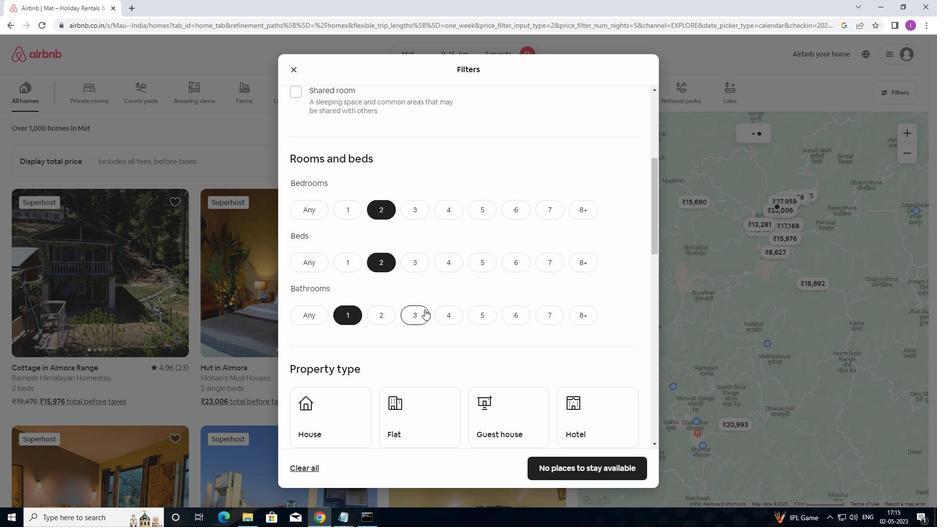 
Action: Mouse scrolled (428, 316) with delta (0, 0)
Screenshot: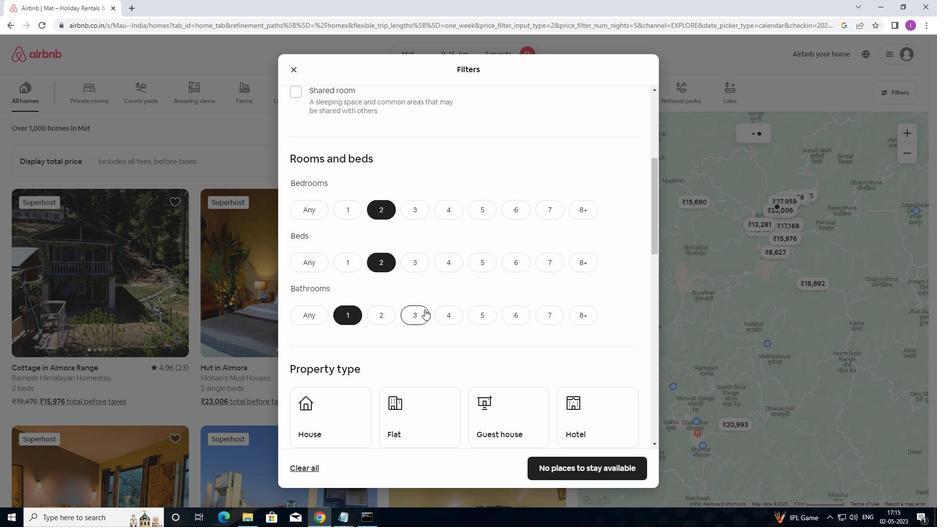
Action: Mouse moved to (330, 275)
Screenshot: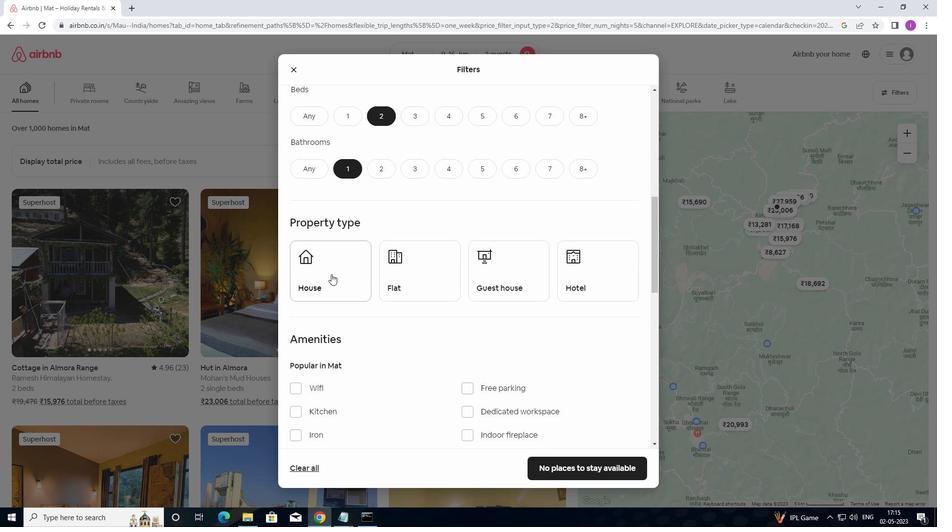 
Action: Mouse pressed left at (330, 275)
Screenshot: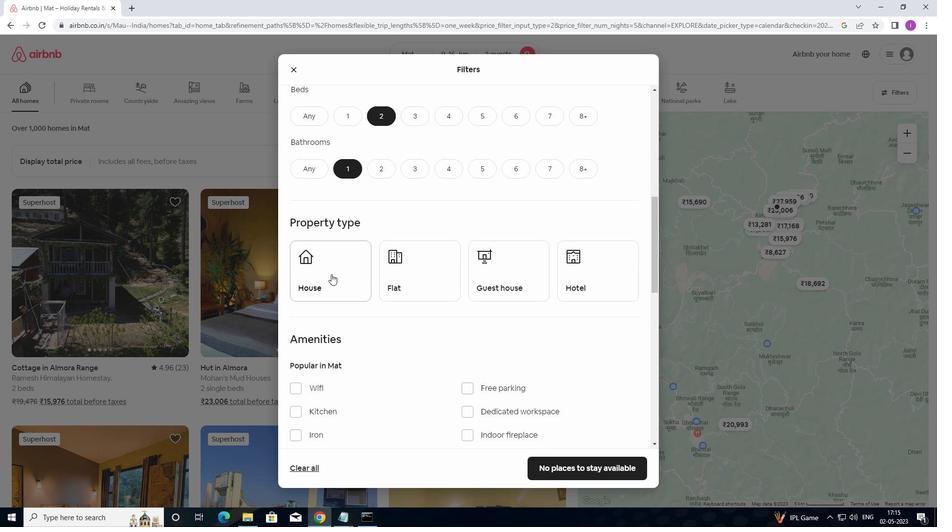 
Action: Mouse moved to (397, 281)
Screenshot: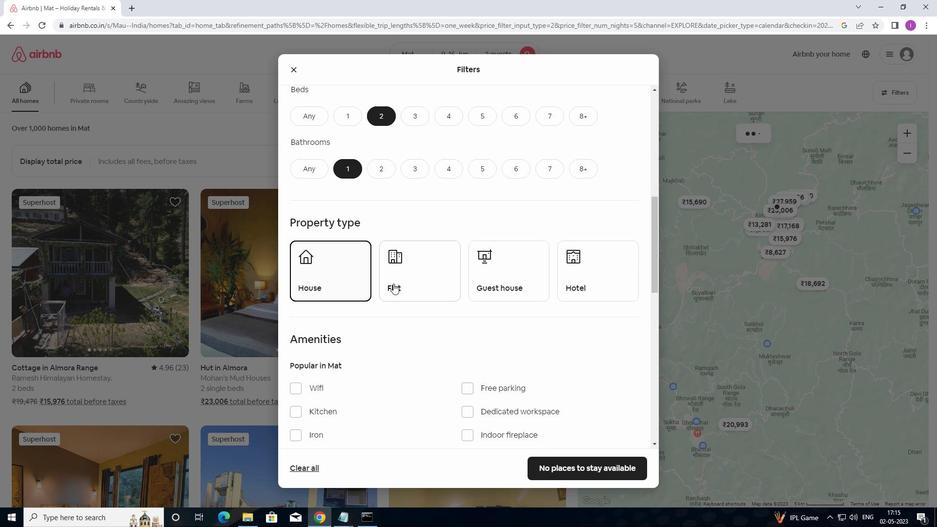 
Action: Mouse pressed left at (397, 281)
Screenshot: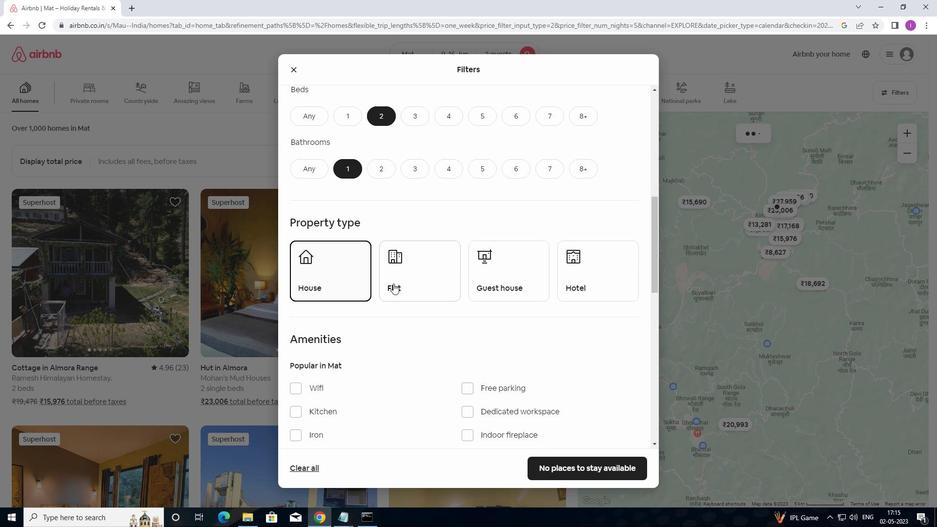 
Action: Mouse moved to (528, 267)
Screenshot: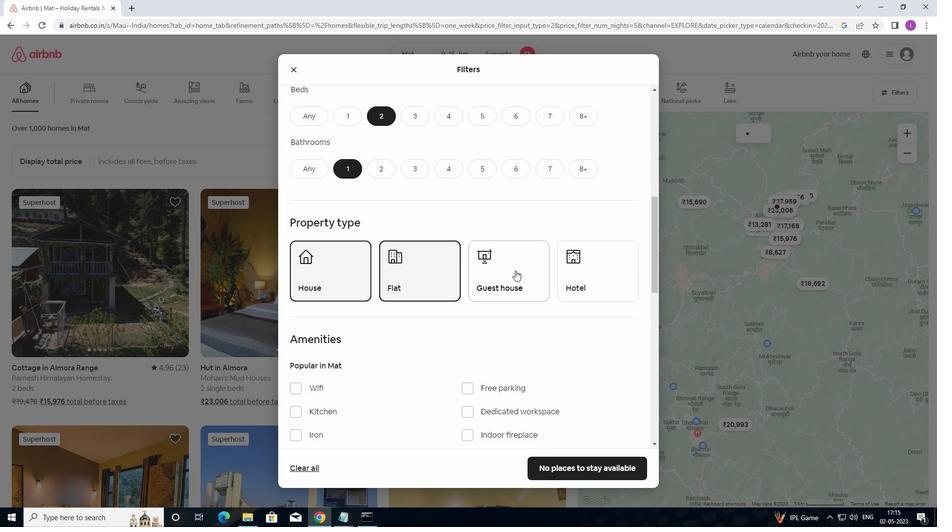 
Action: Mouse pressed left at (528, 267)
Screenshot: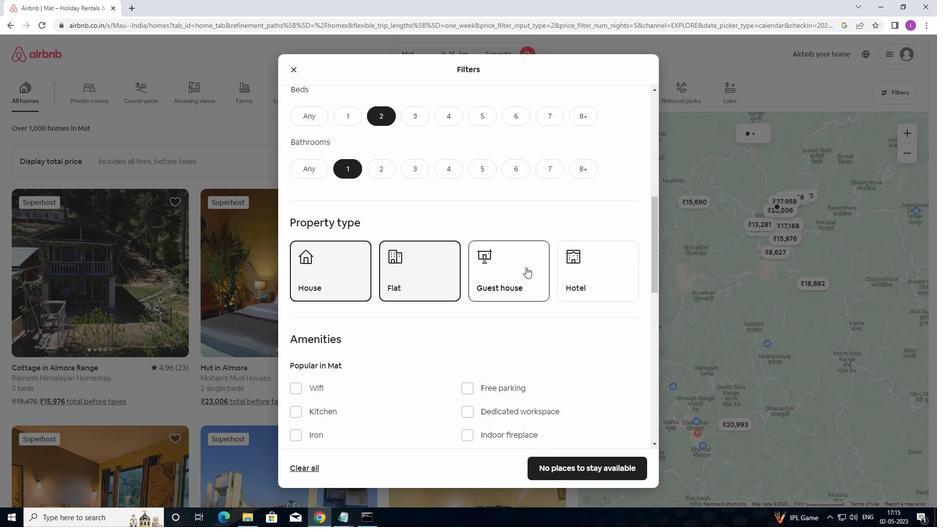 
Action: Mouse moved to (536, 287)
Screenshot: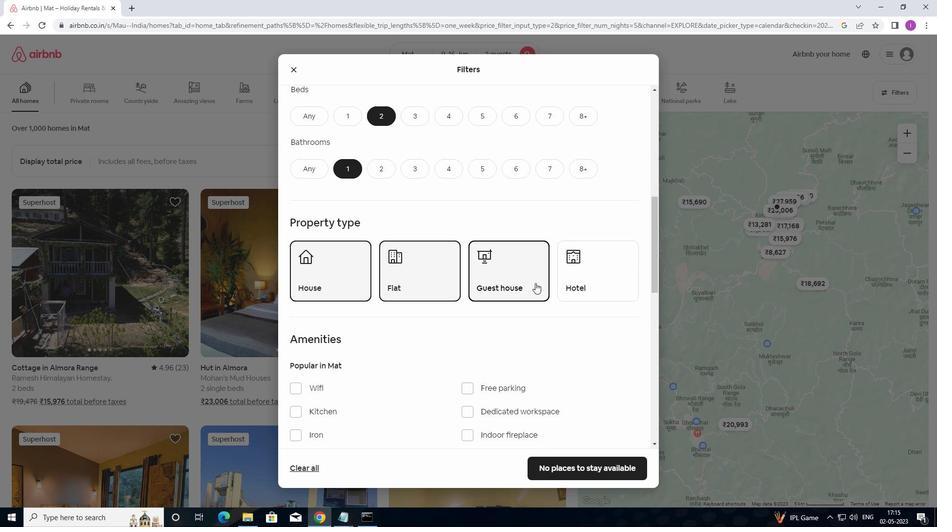 
Action: Mouse scrolled (536, 287) with delta (0, 0)
Screenshot: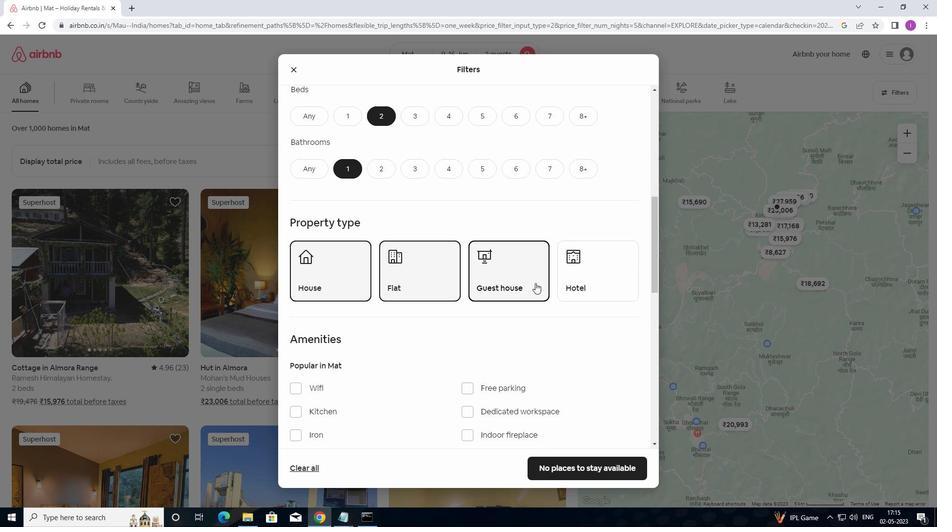 
Action: Mouse moved to (537, 291)
Screenshot: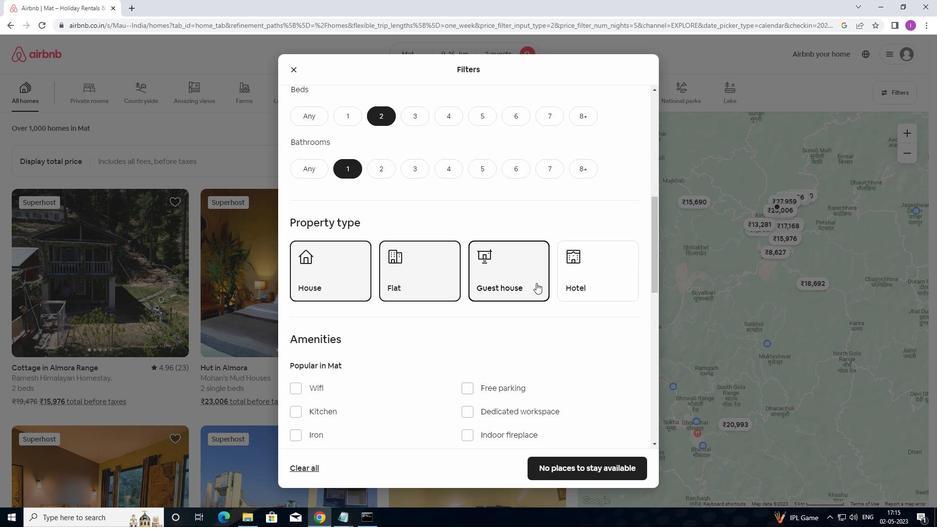 
Action: Mouse scrolled (537, 291) with delta (0, 0)
Screenshot: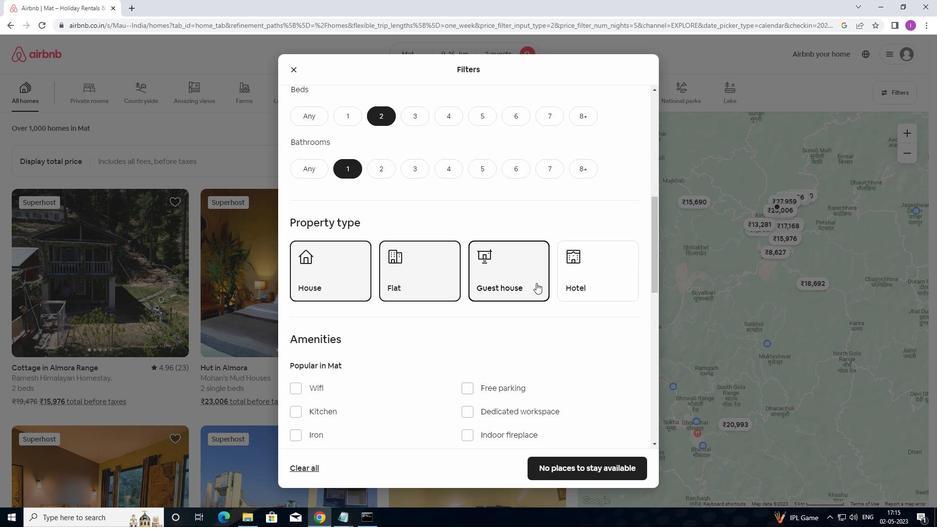 
Action: Mouse moved to (539, 297)
Screenshot: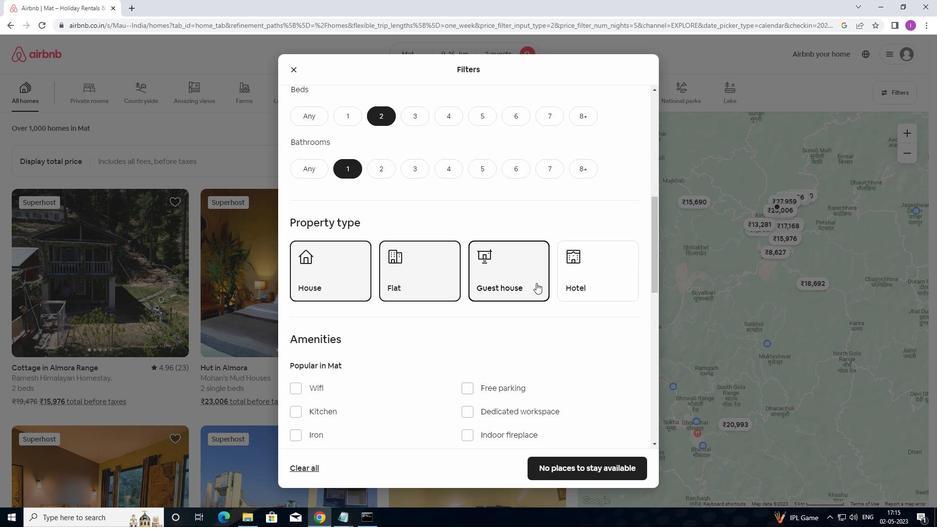 
Action: Mouse scrolled (539, 296) with delta (0, 0)
Screenshot: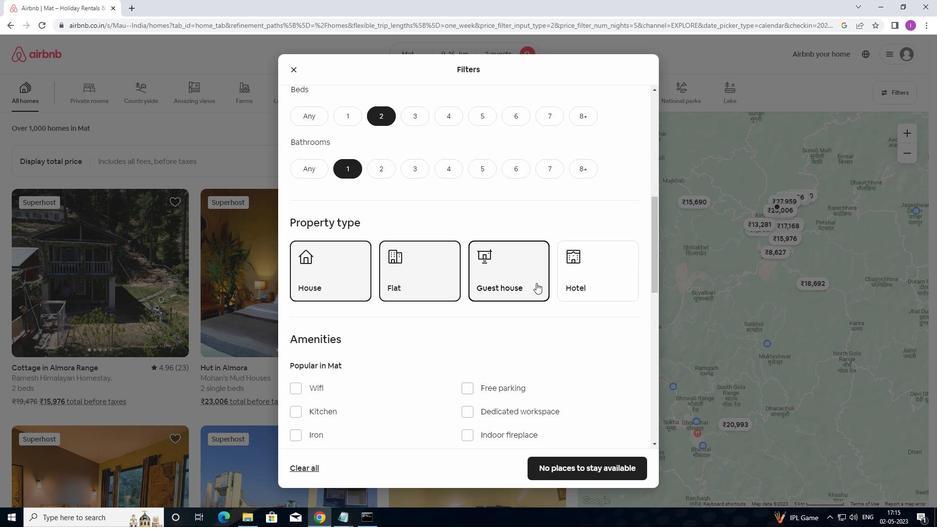 
Action: Mouse moved to (539, 297)
Screenshot: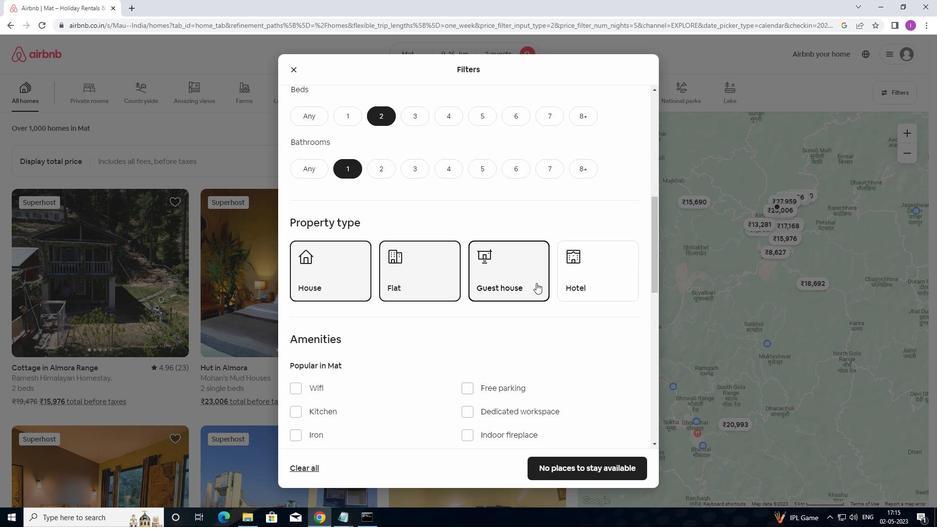 
Action: Mouse scrolled (539, 297) with delta (0, 0)
Screenshot: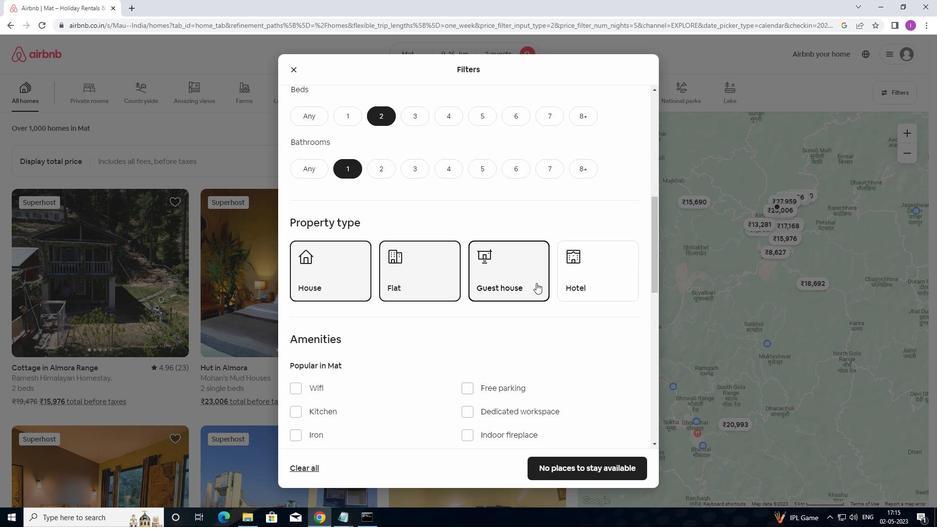 
Action: Mouse moved to (545, 302)
Screenshot: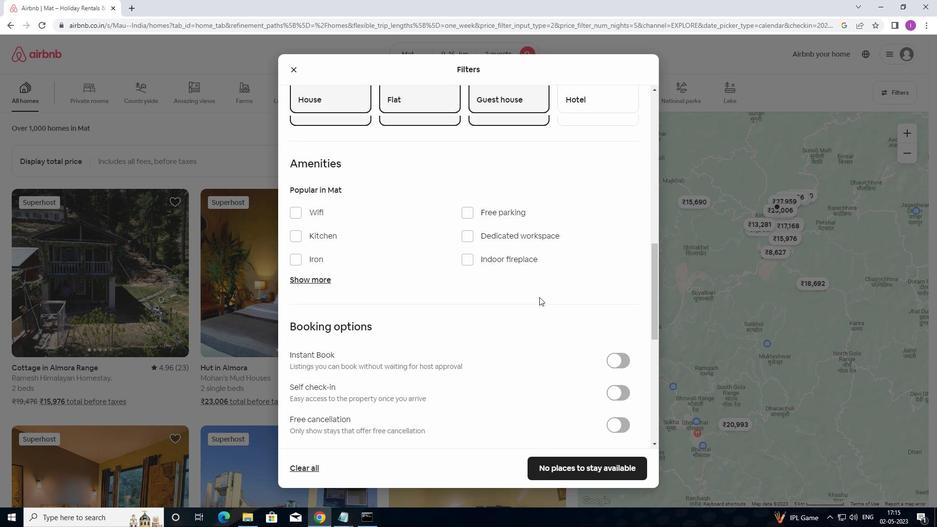 
Action: Mouse scrolled (545, 301) with delta (0, 0)
Screenshot: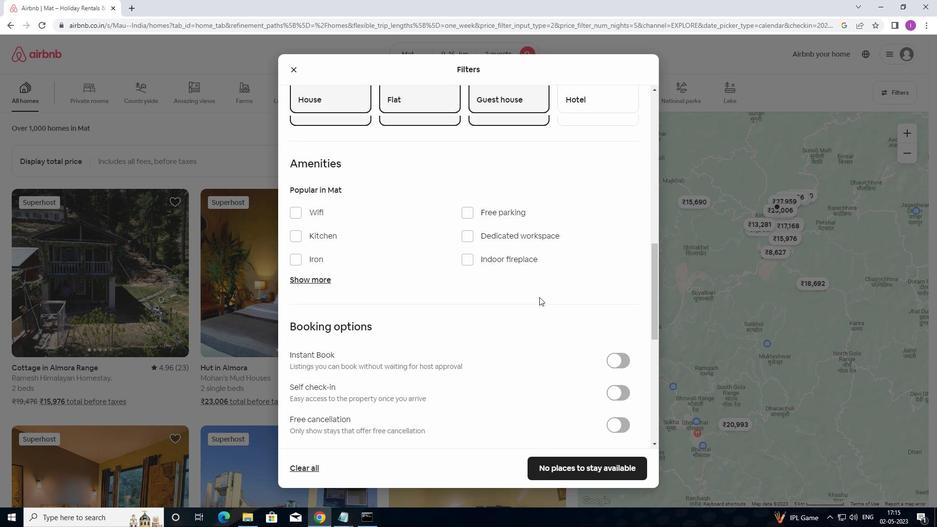 
Action: Mouse moved to (558, 313)
Screenshot: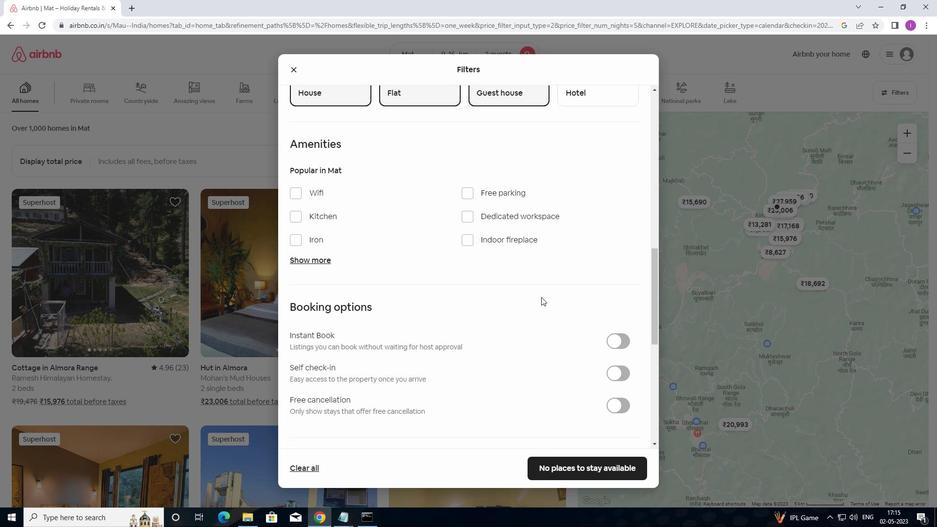 
Action: Mouse scrolled (558, 313) with delta (0, 0)
Screenshot: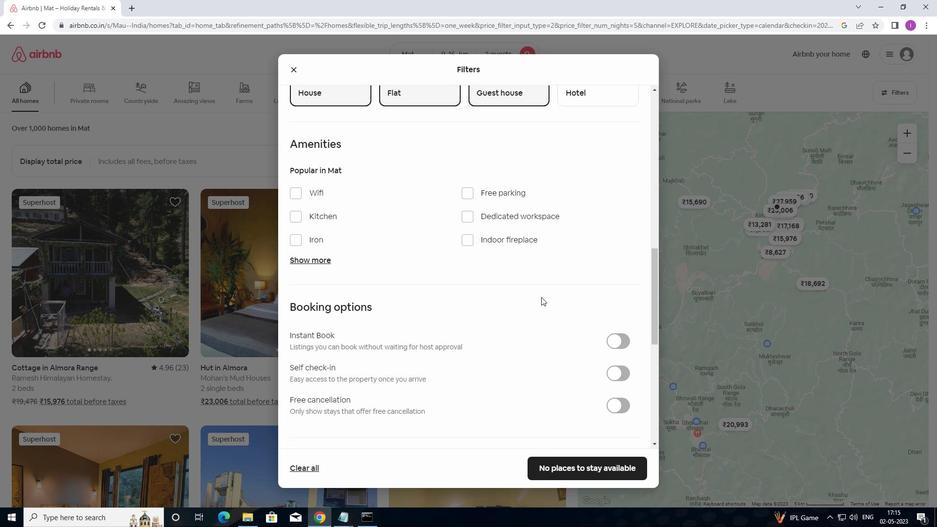 
Action: Mouse moved to (571, 325)
Screenshot: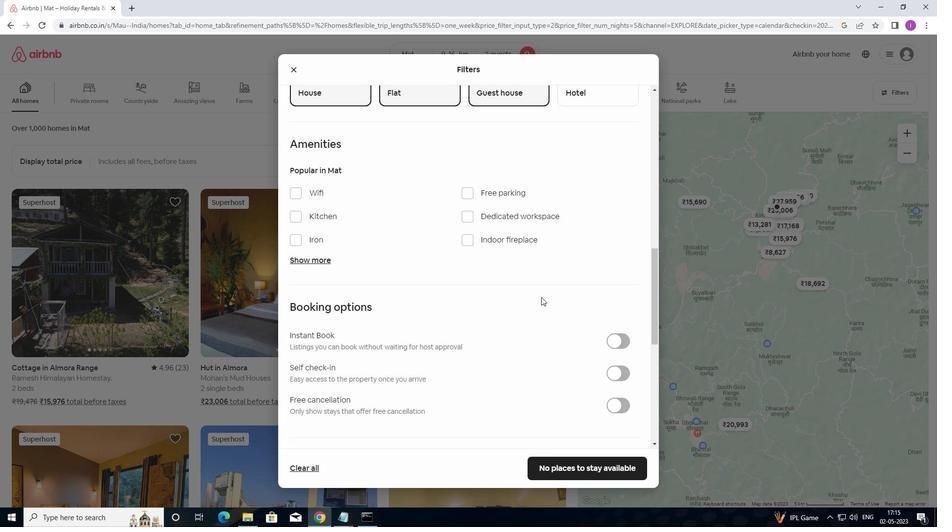 
Action: Mouse scrolled (571, 325) with delta (0, 0)
Screenshot: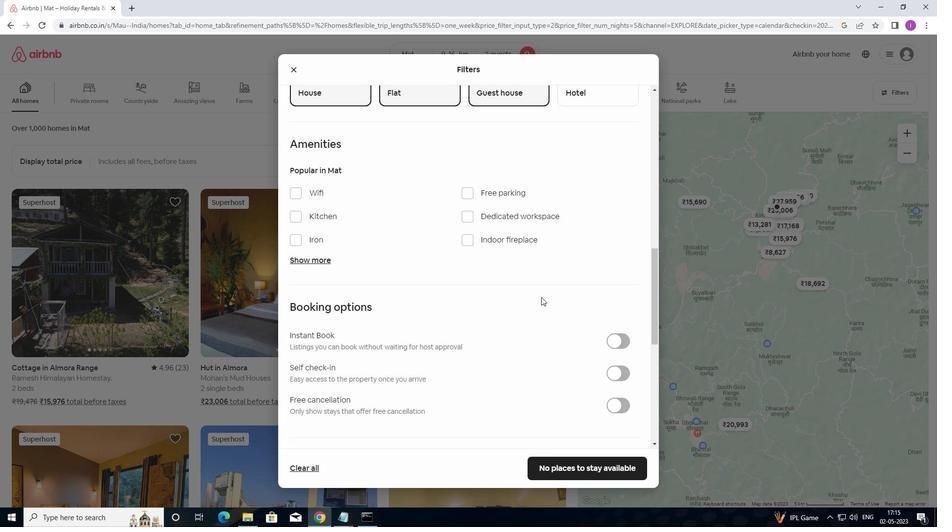
Action: Mouse moved to (617, 231)
Screenshot: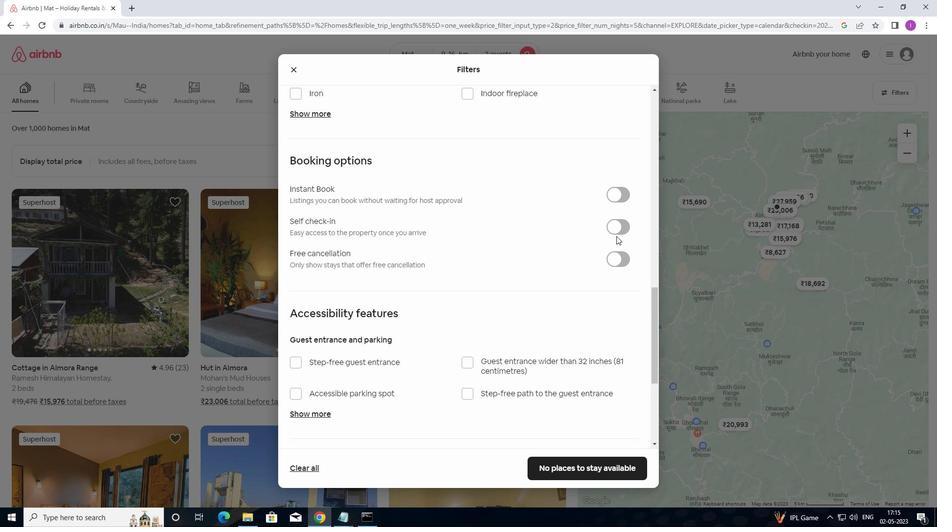 
Action: Mouse pressed left at (617, 231)
Screenshot: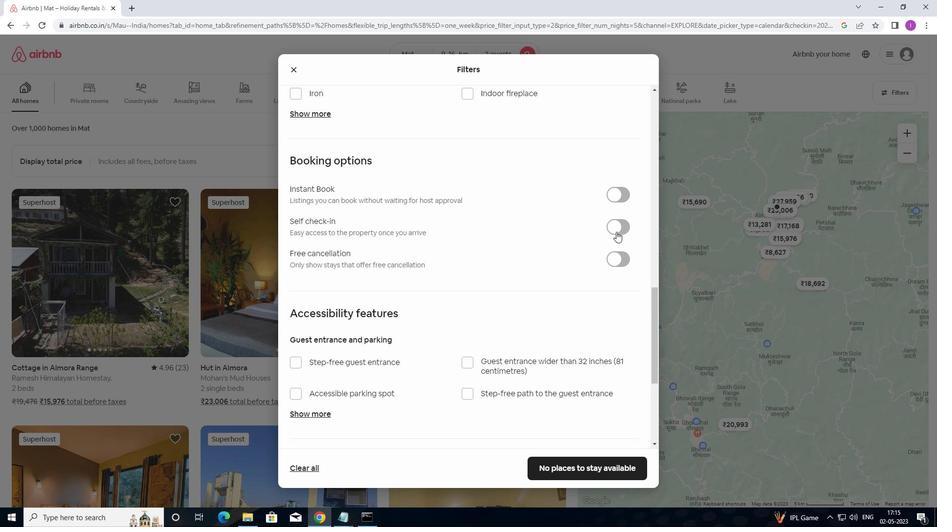 
Action: Mouse moved to (336, 430)
Screenshot: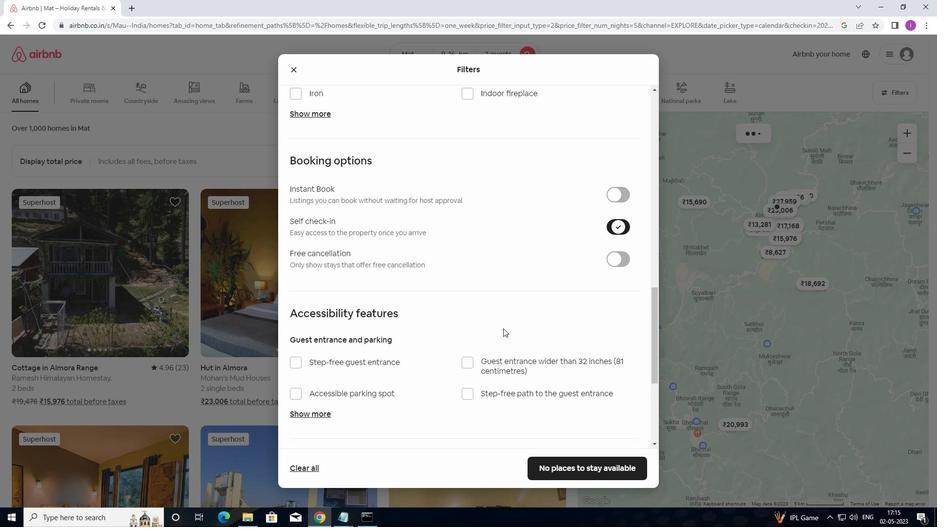 
Action: Mouse scrolled (336, 429) with delta (0, 0)
Screenshot: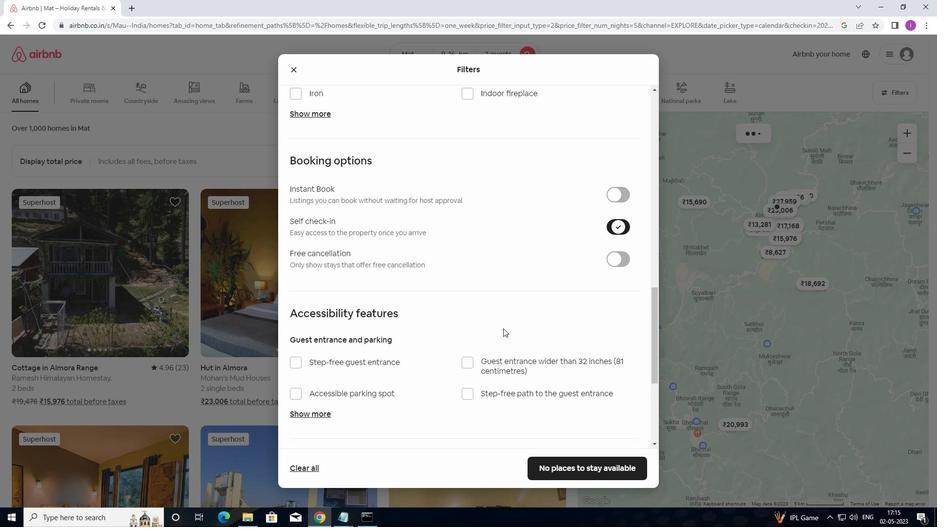 
Action: Mouse moved to (334, 432)
Screenshot: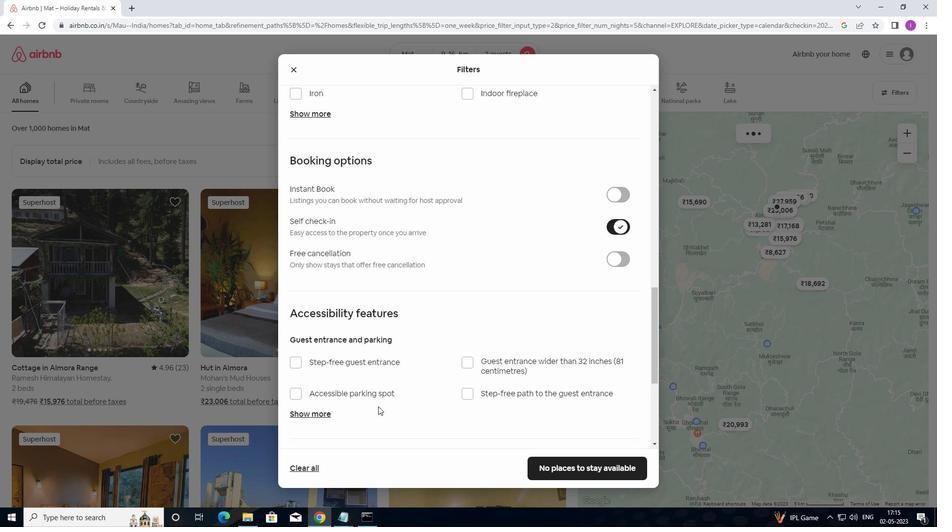 
Action: Mouse scrolled (334, 432) with delta (0, 0)
Screenshot: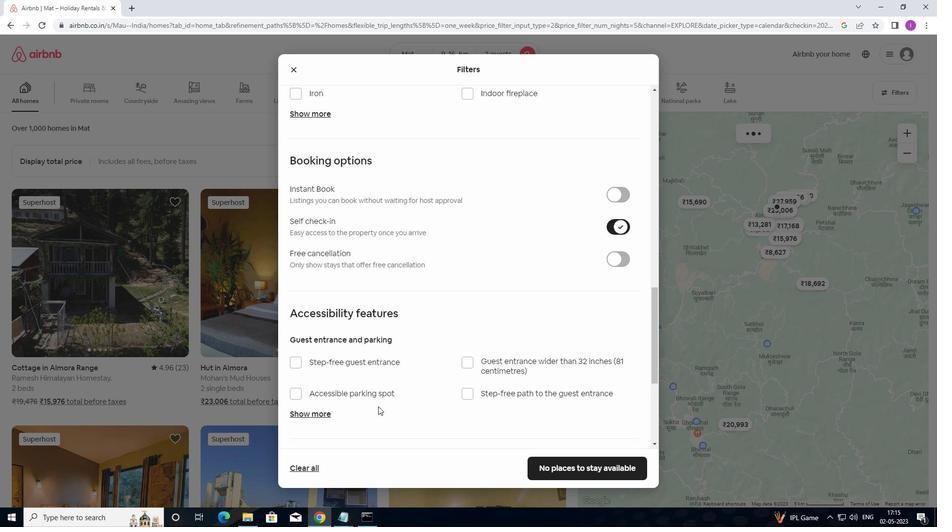 
Action: Mouse scrolled (334, 432) with delta (0, 0)
Screenshot: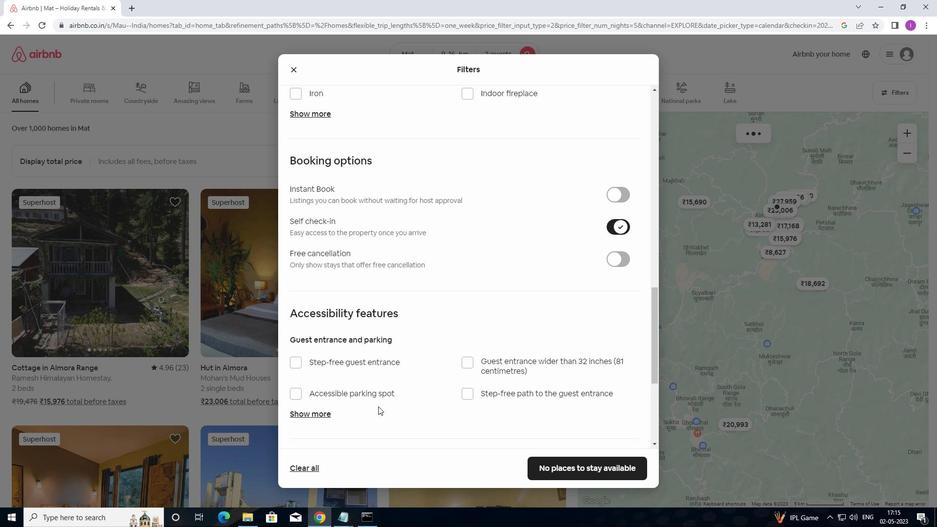 
Action: Mouse moved to (334, 433)
Screenshot: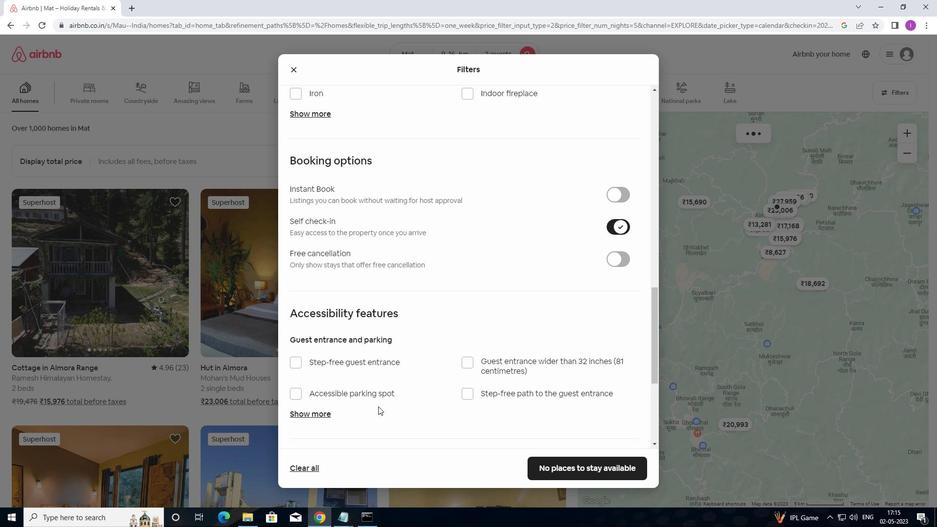 
Action: Mouse scrolled (334, 432) with delta (0, 0)
Screenshot: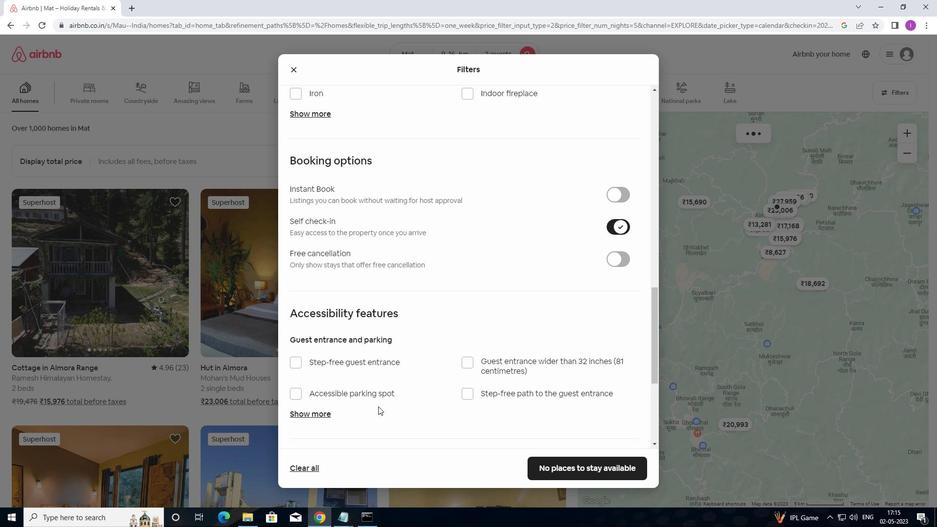 
Action: Mouse moved to (336, 431)
Screenshot: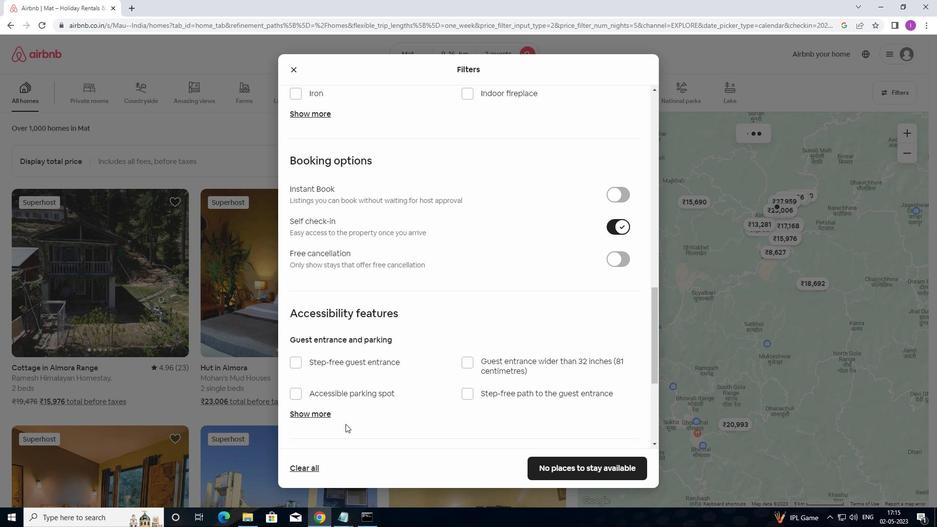 
Action: Mouse scrolled (336, 431) with delta (0, 0)
Screenshot: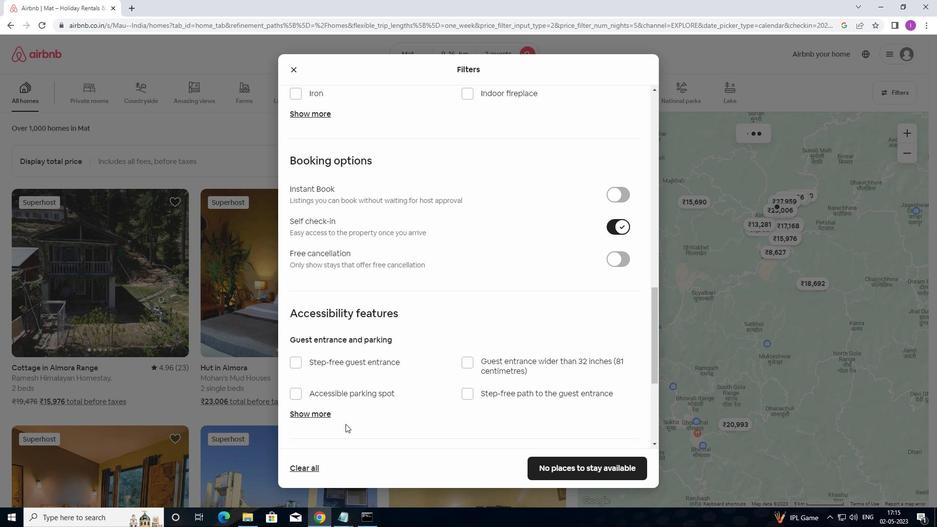 
Action: Mouse moved to (291, 384)
Screenshot: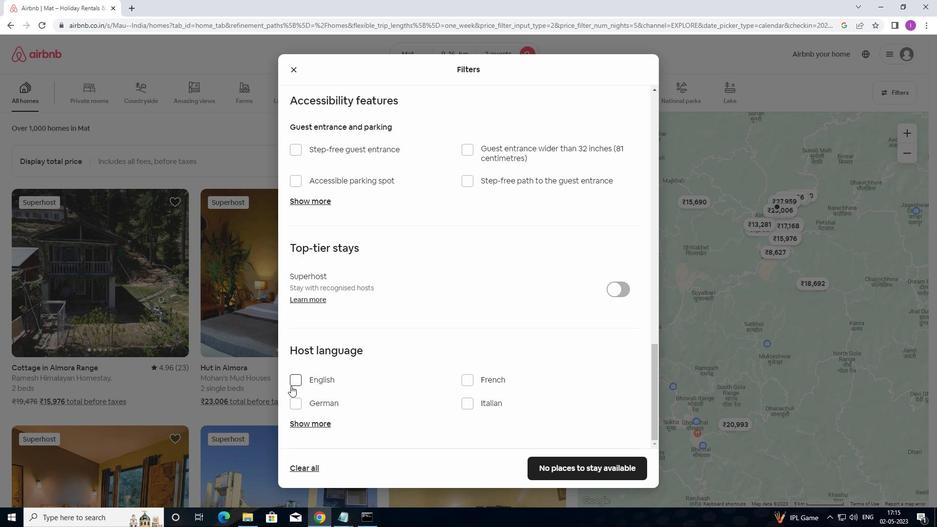 
Action: Mouse pressed left at (291, 384)
Screenshot: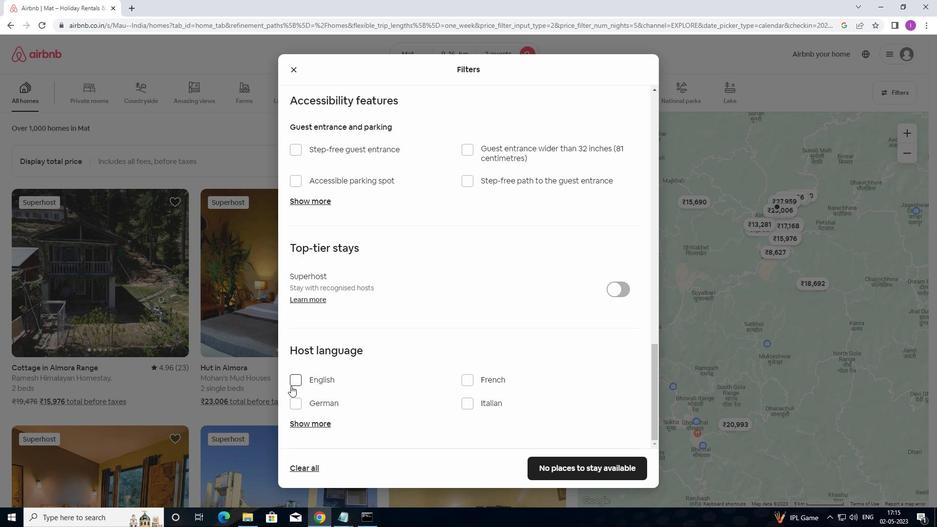
Action: Mouse moved to (596, 466)
Screenshot: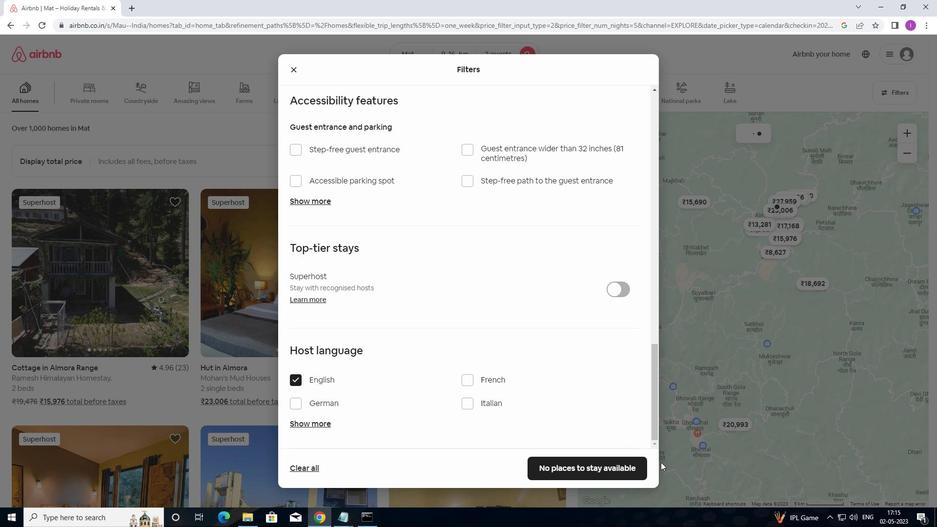
Action: Mouse pressed left at (596, 466)
Screenshot: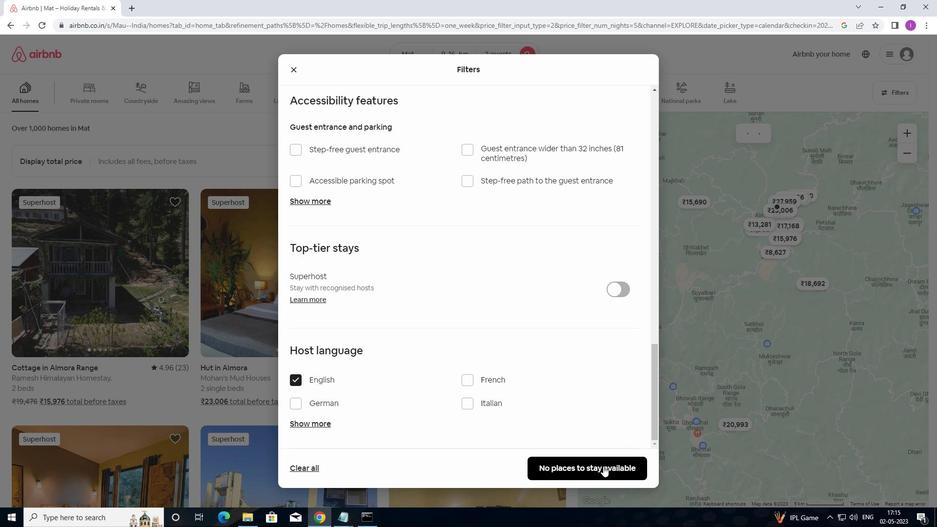 
Action: Mouse moved to (617, 438)
Screenshot: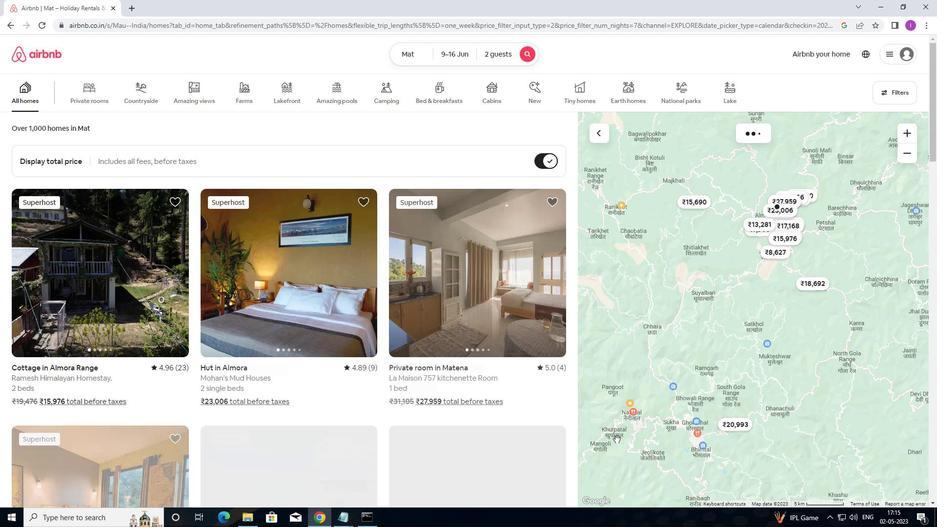 
